 Task: Find connections with filter location Carshalton with filter topic #productmanagementwith filter profile language Spanish with filter current company Urban Ladder with filter school Punjab Technical University, Jalandhar with filter industry Think Tanks with filter service category Digital Marketing with filter keywords title School Bus Driver
Action: Mouse moved to (527, 68)
Screenshot: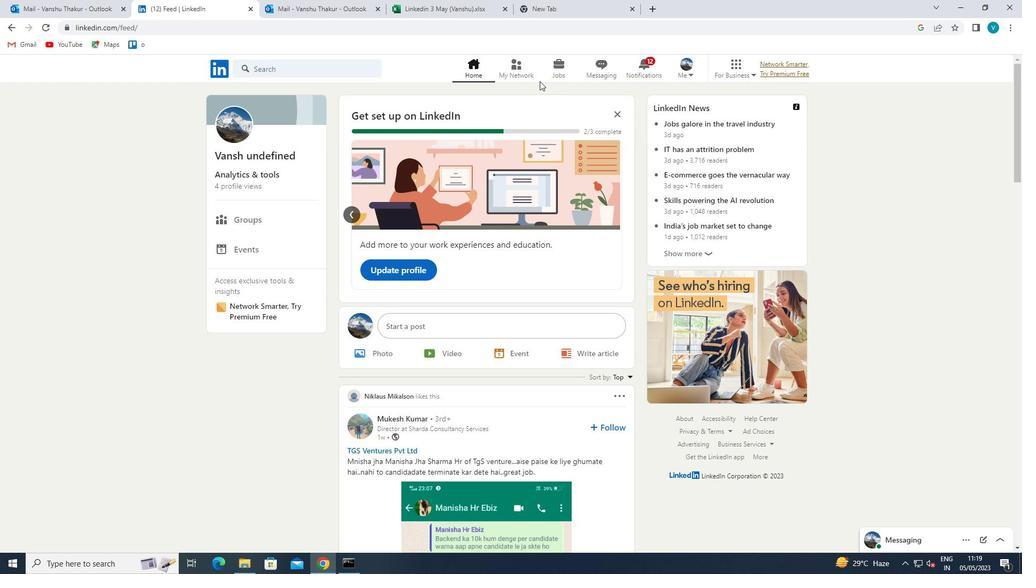 
Action: Mouse pressed left at (527, 68)
Screenshot: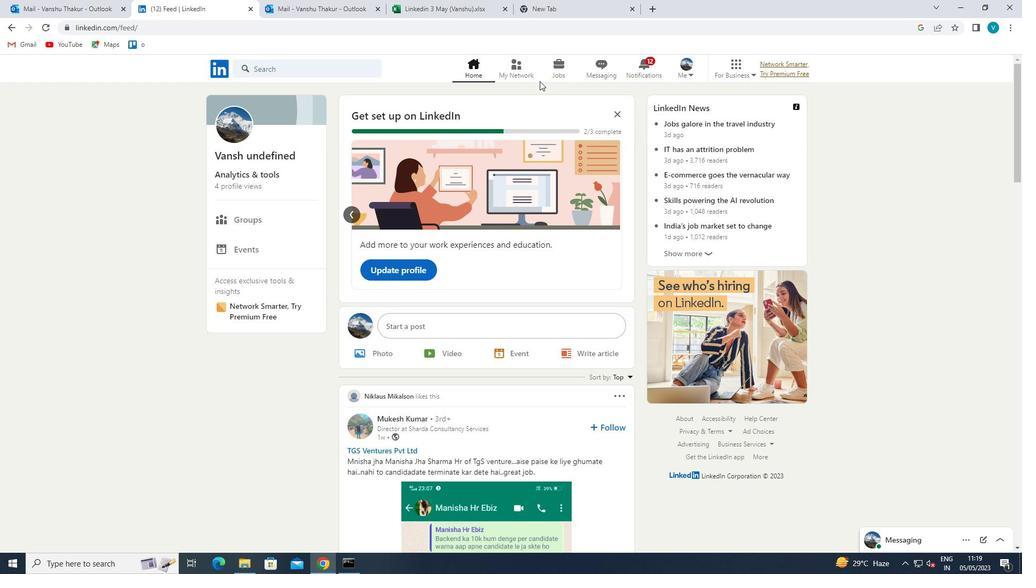 
Action: Mouse moved to (307, 128)
Screenshot: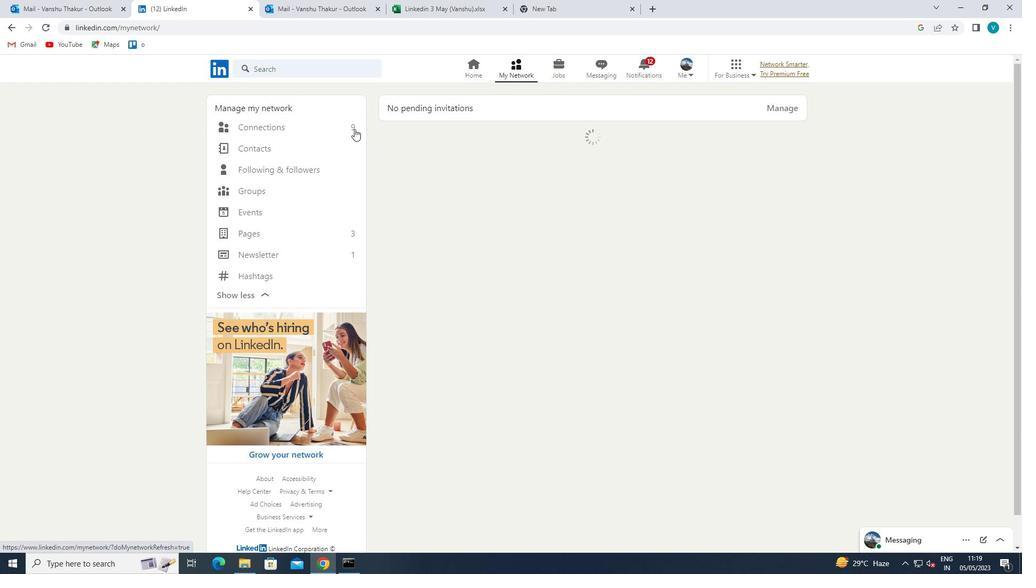 
Action: Mouse pressed left at (307, 128)
Screenshot: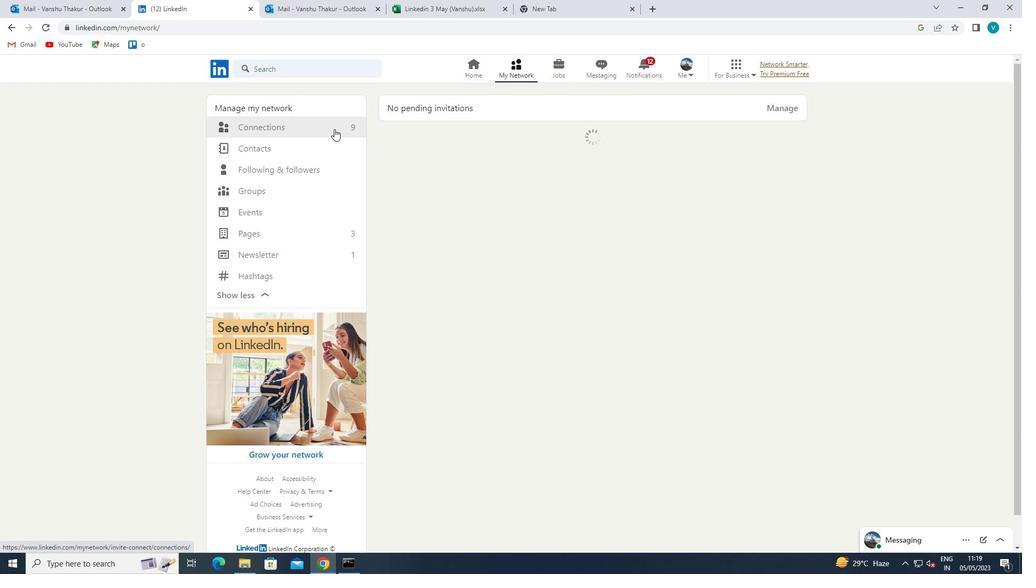 
Action: Mouse moved to (601, 125)
Screenshot: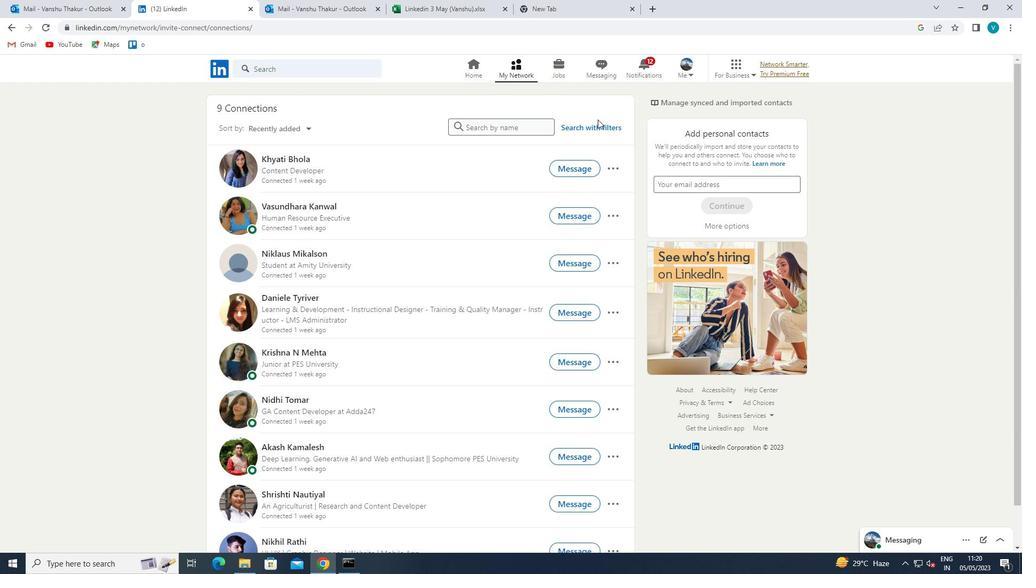 
Action: Mouse pressed left at (601, 125)
Screenshot: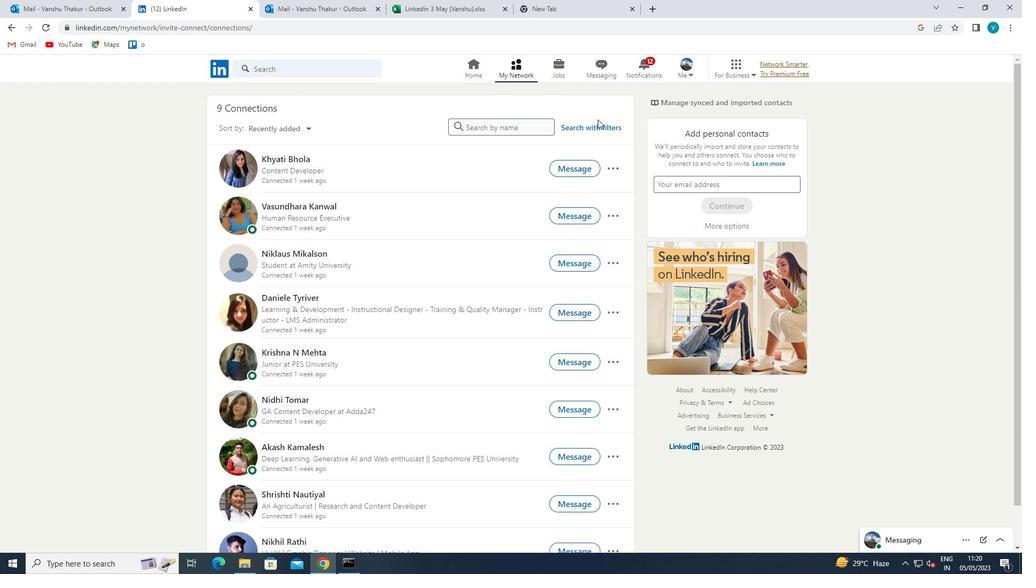 
Action: Mouse moved to (522, 101)
Screenshot: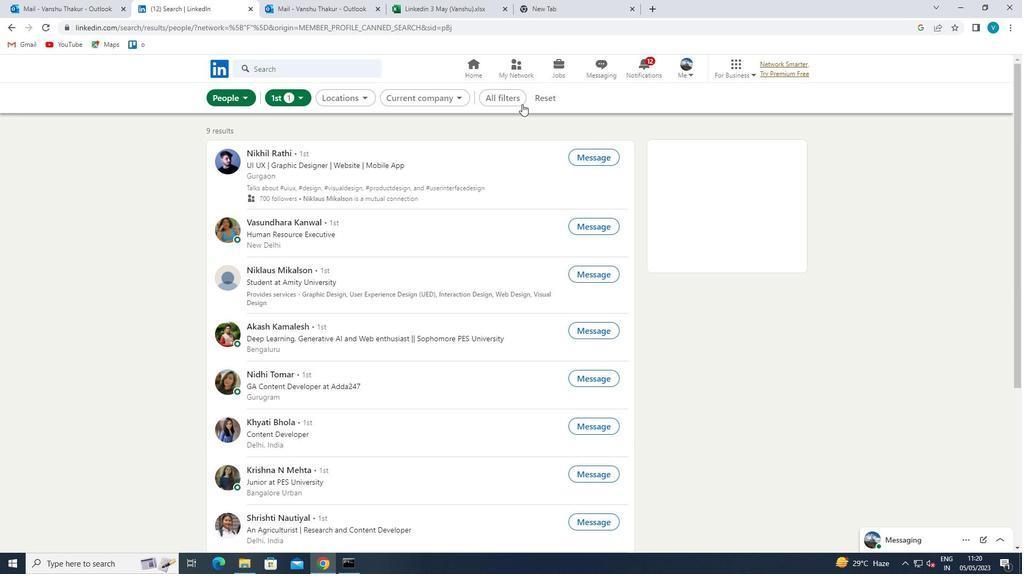 
Action: Mouse pressed left at (522, 101)
Screenshot: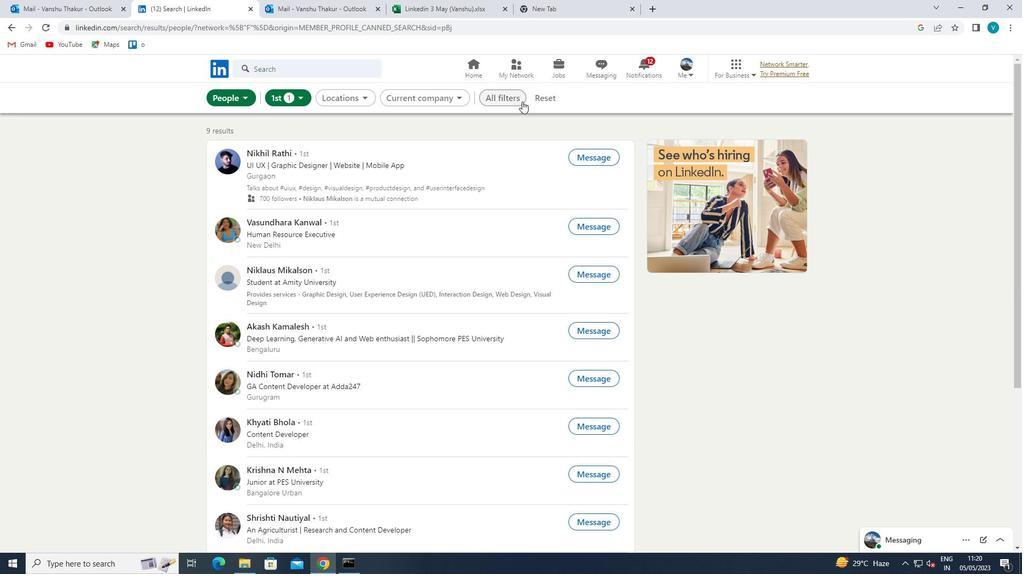 
Action: Mouse moved to (862, 220)
Screenshot: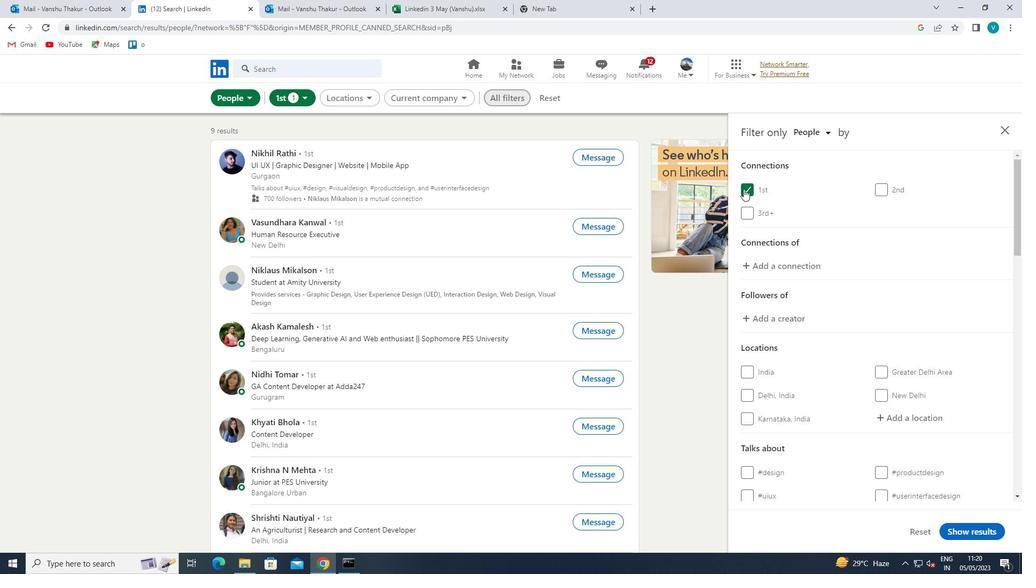 
Action: Mouse scrolled (862, 219) with delta (0, 0)
Screenshot: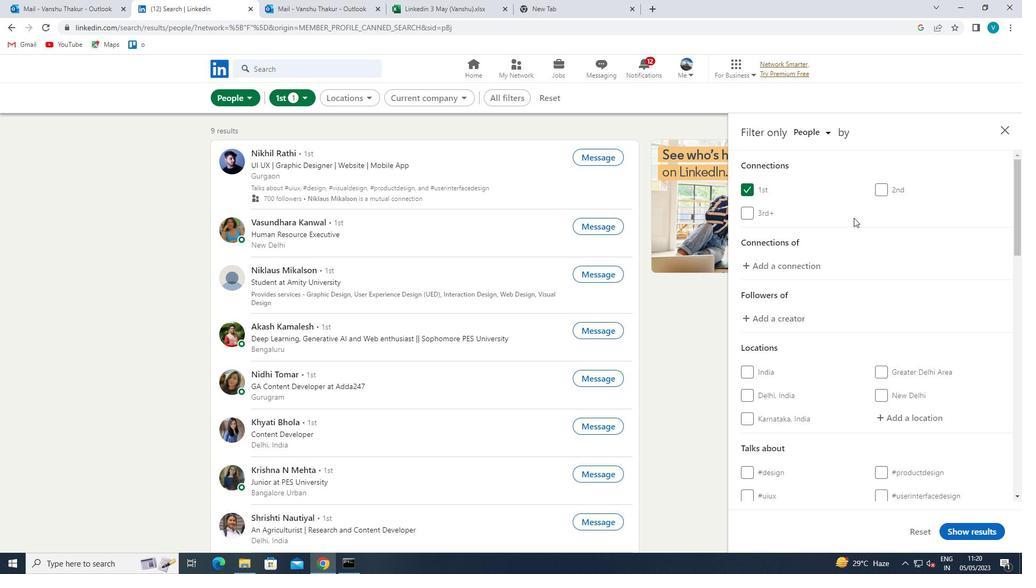 
Action: Mouse scrolled (862, 219) with delta (0, 0)
Screenshot: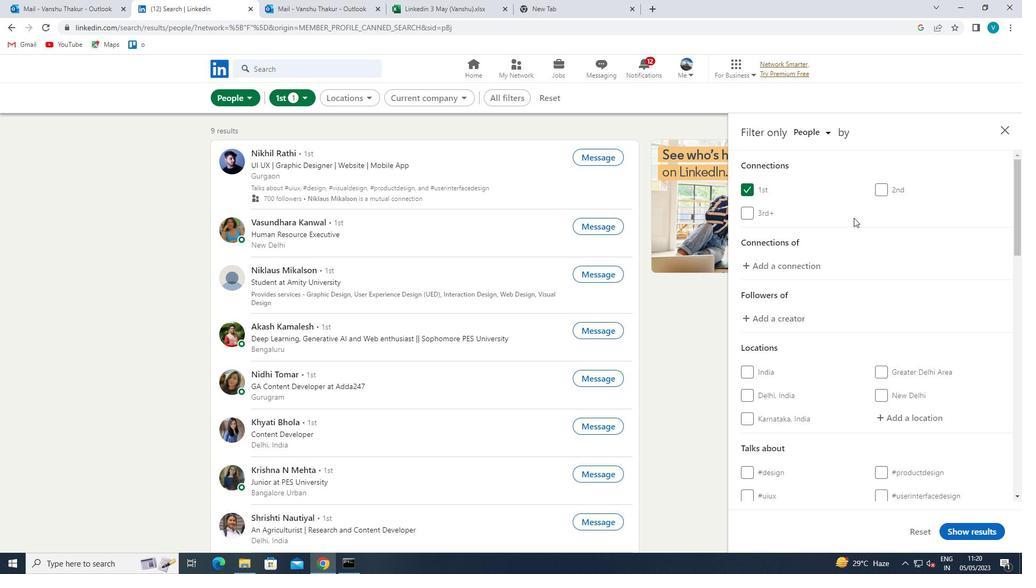 
Action: Mouse scrolled (862, 219) with delta (0, 0)
Screenshot: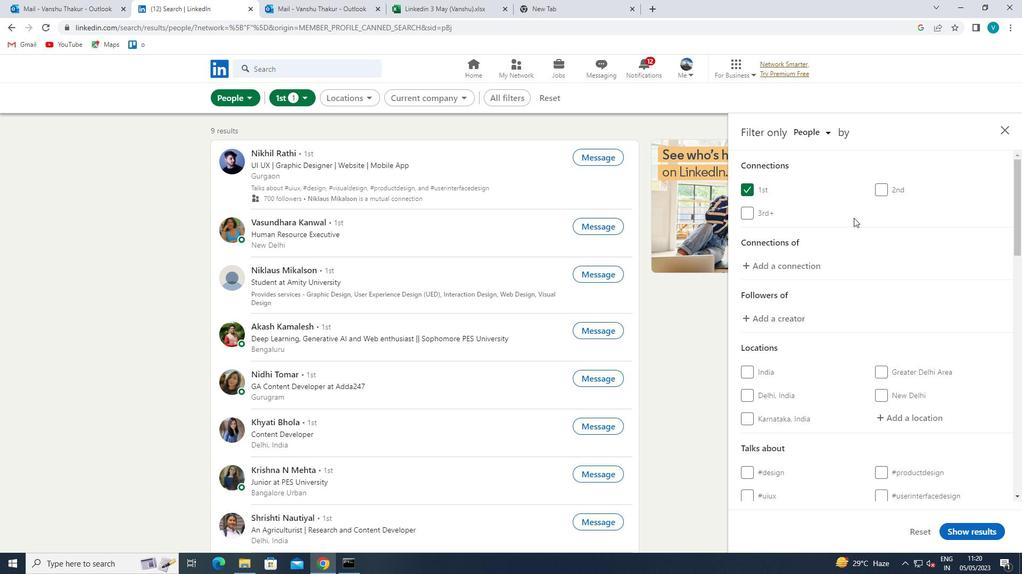 
Action: Mouse moved to (883, 258)
Screenshot: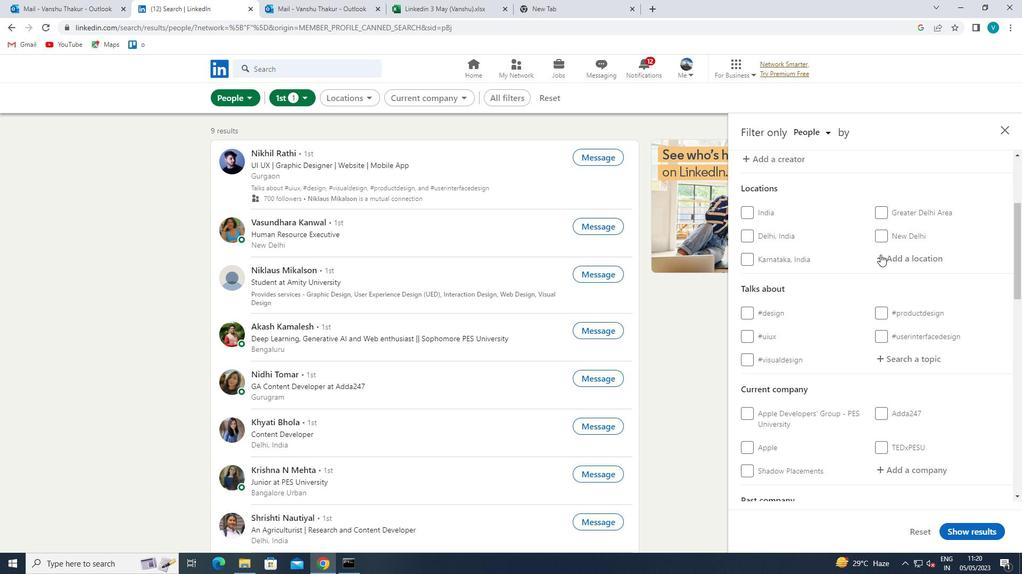 
Action: Mouse pressed left at (883, 258)
Screenshot: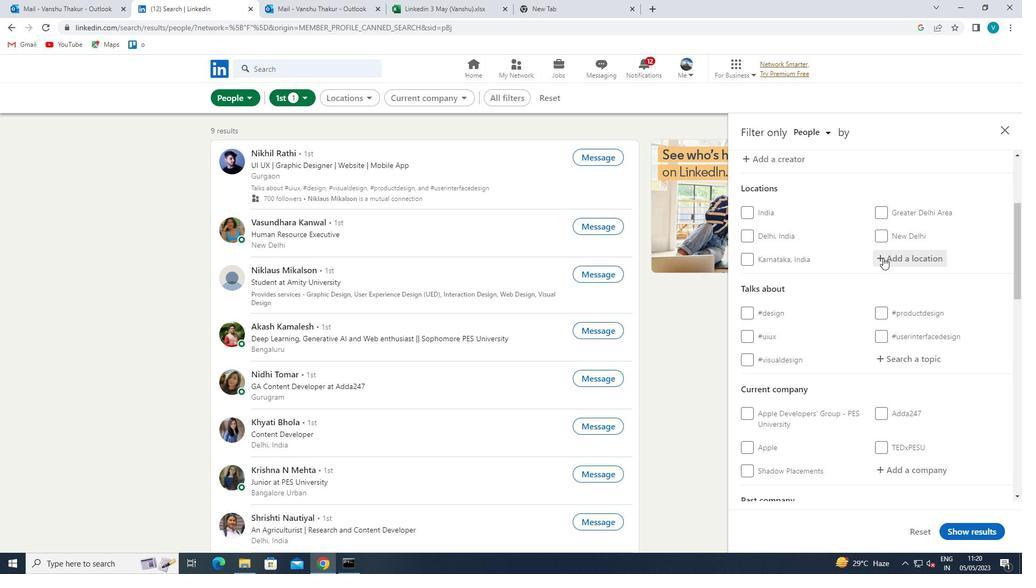 
Action: Key pressed <Key.shift>CARSHALTON
Screenshot: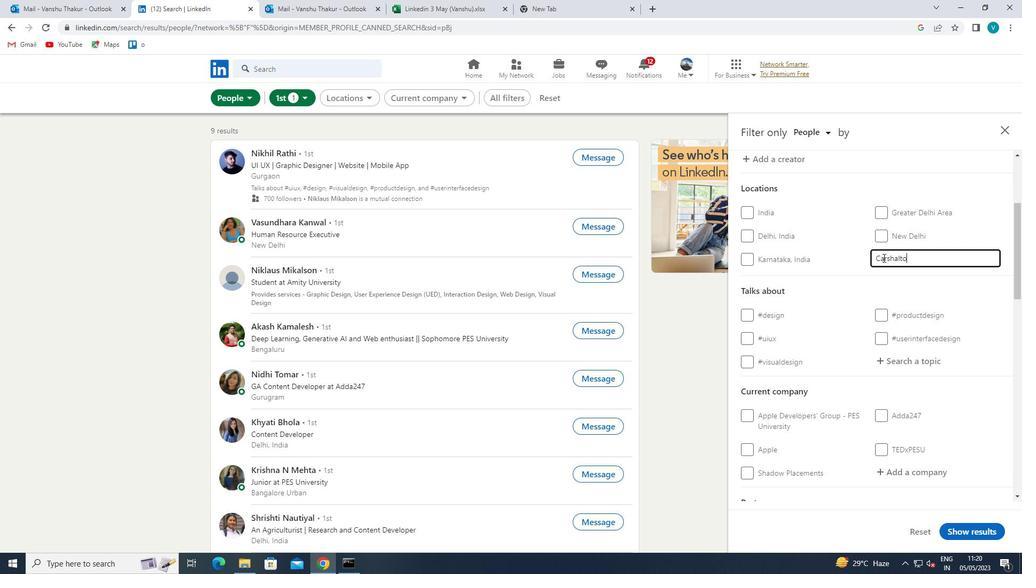 
Action: Mouse moved to (860, 272)
Screenshot: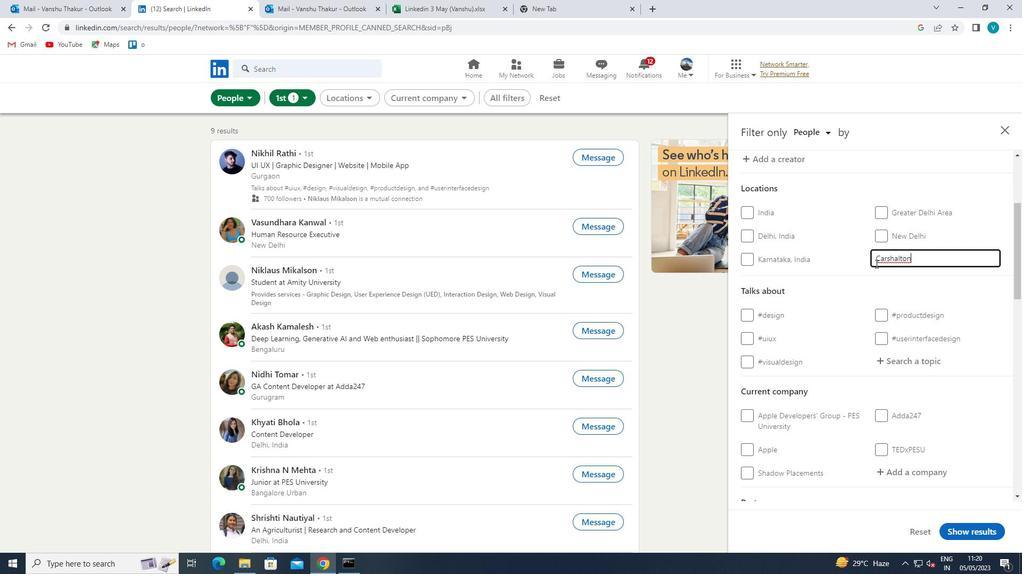 
Action: Mouse pressed left at (860, 272)
Screenshot: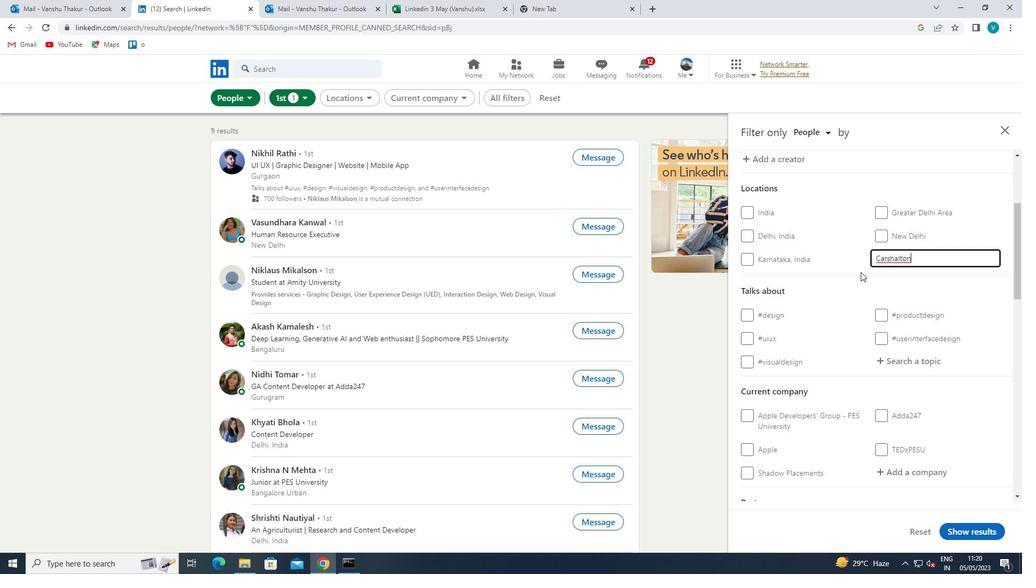 
Action: Mouse scrolled (860, 272) with delta (0, 0)
Screenshot: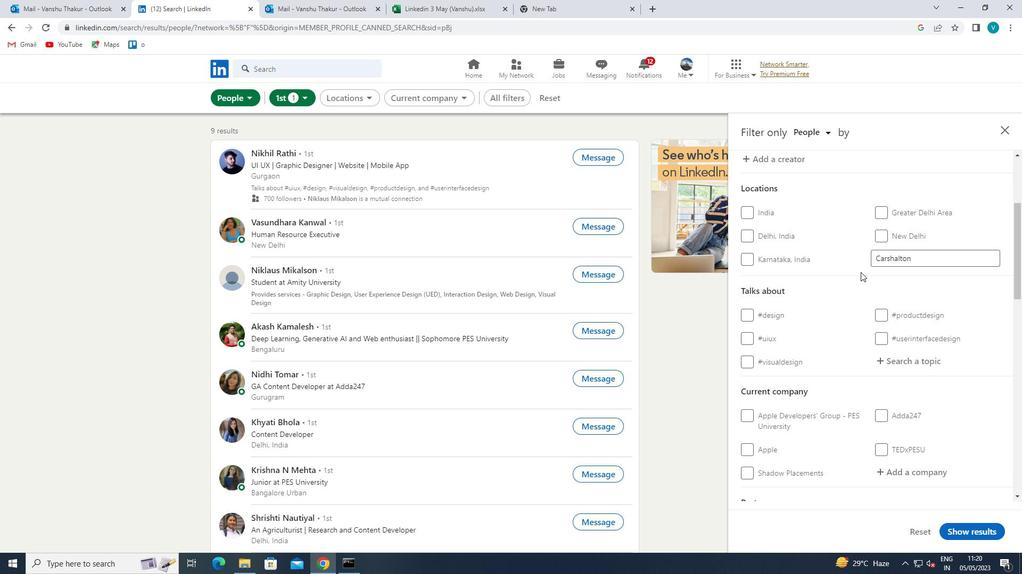 
Action: Mouse scrolled (860, 272) with delta (0, 0)
Screenshot: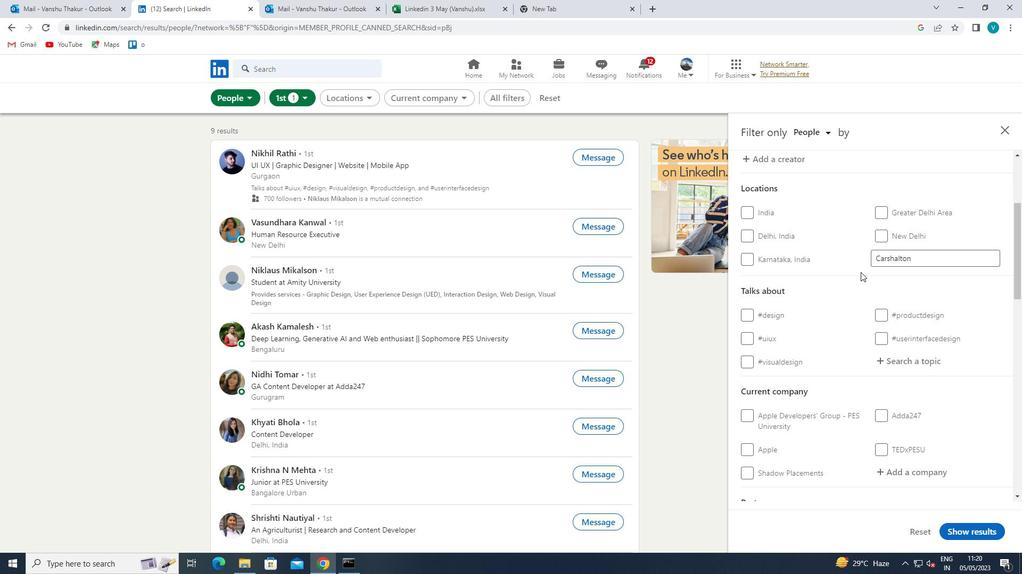 
Action: Mouse moved to (908, 249)
Screenshot: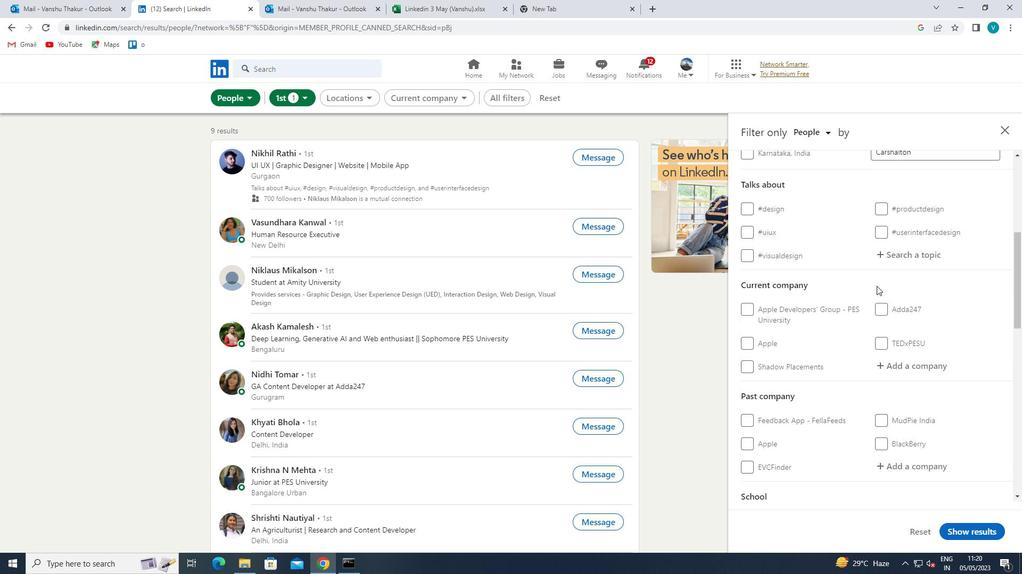 
Action: Mouse pressed left at (908, 249)
Screenshot: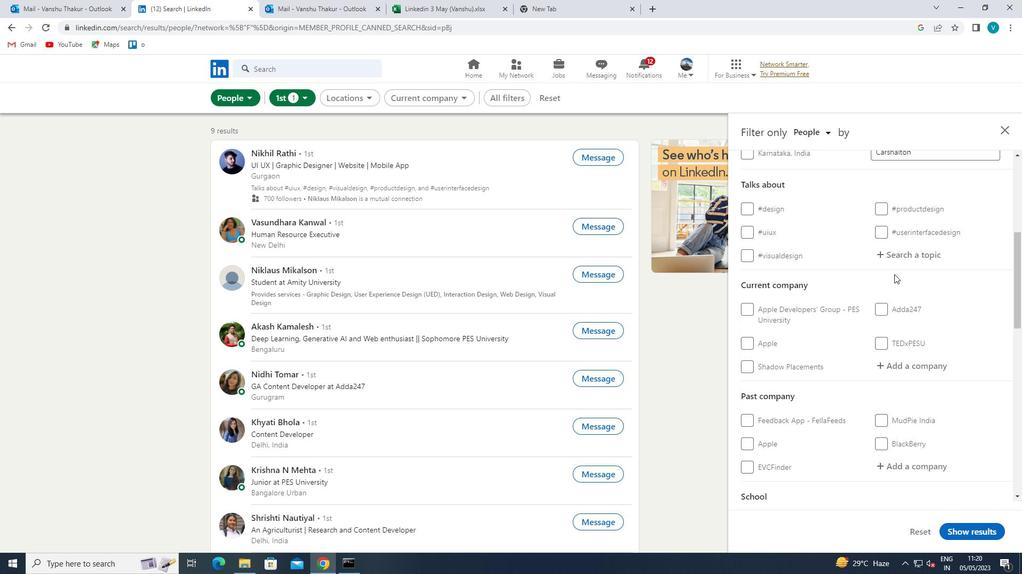 
Action: Mouse moved to (908, 249)
Screenshot: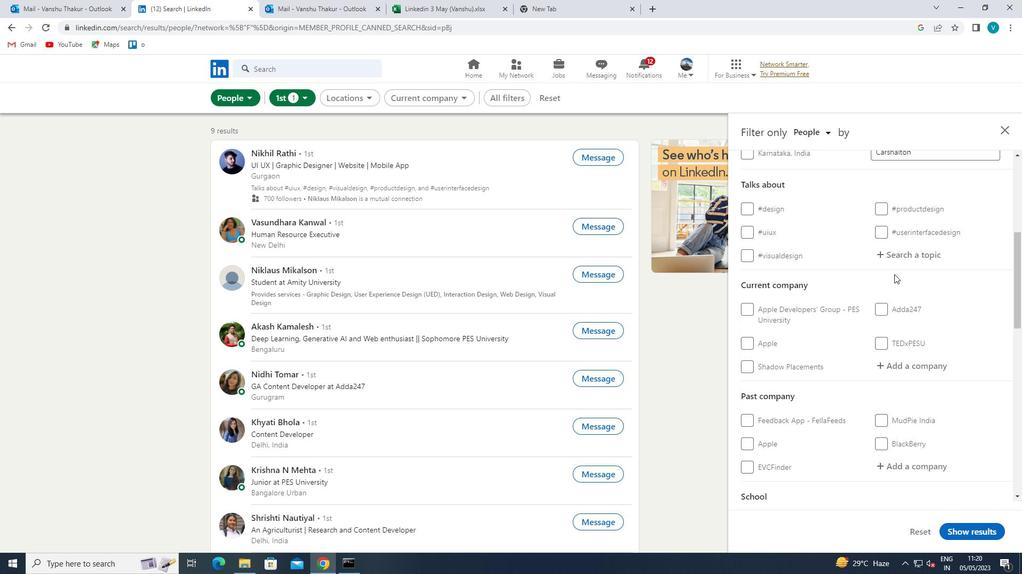 
Action: Key pressed PRODUCTMAMN<Key.backspace><Key.backspace>NAGEMENT
Screenshot: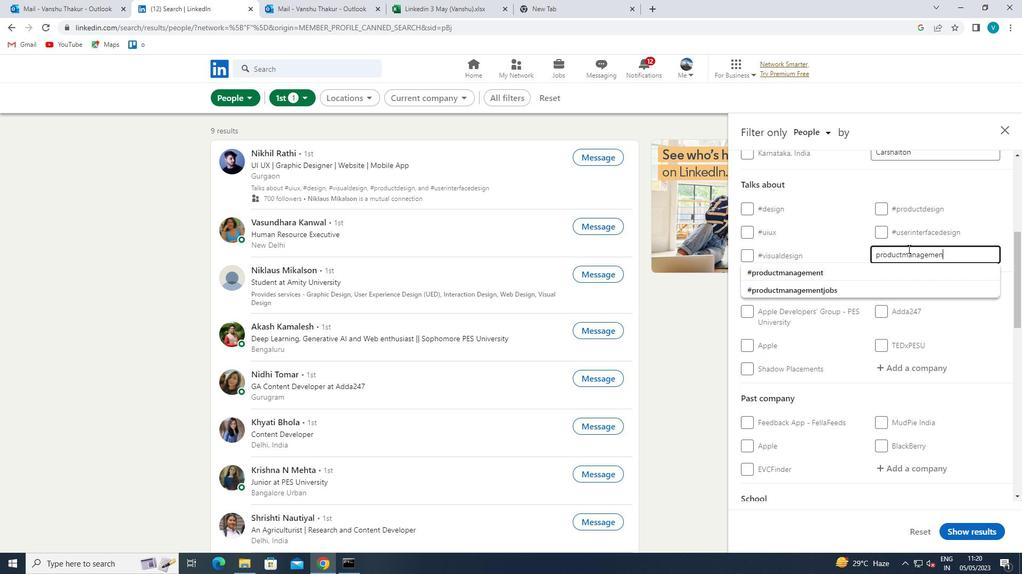 
Action: Mouse moved to (875, 267)
Screenshot: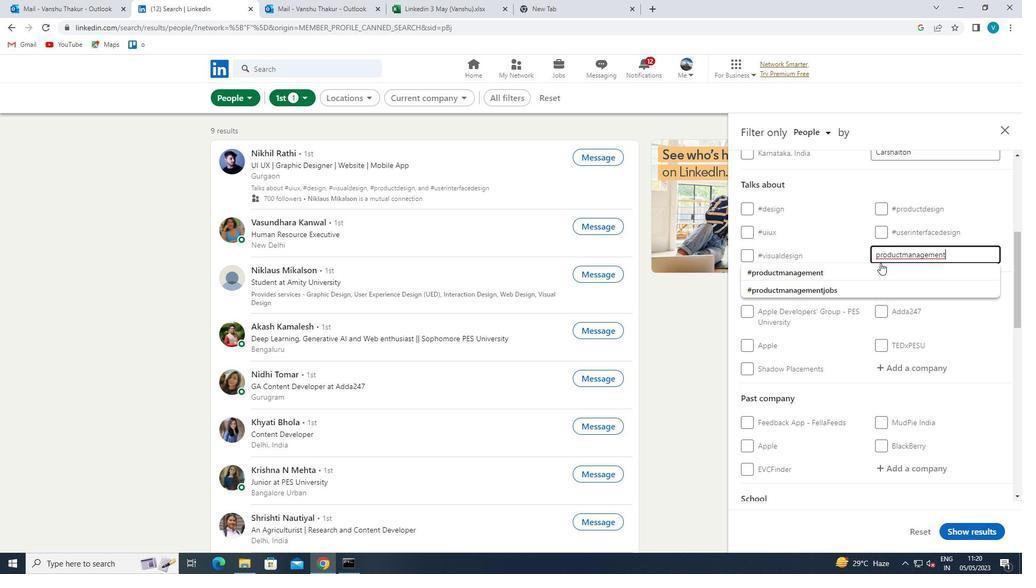 
Action: Mouse pressed left at (875, 267)
Screenshot: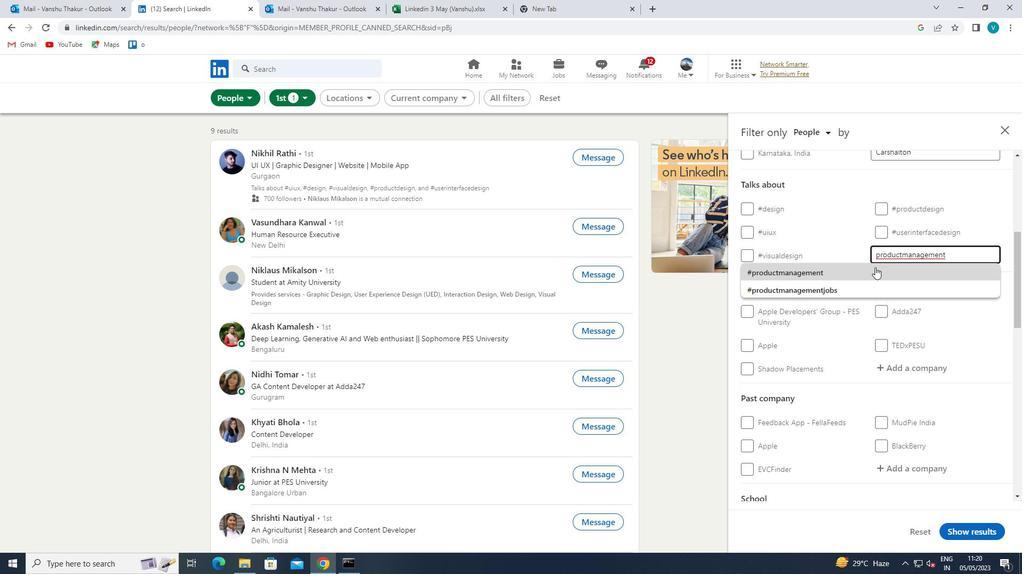 
Action: Mouse scrolled (875, 267) with delta (0, 0)
Screenshot: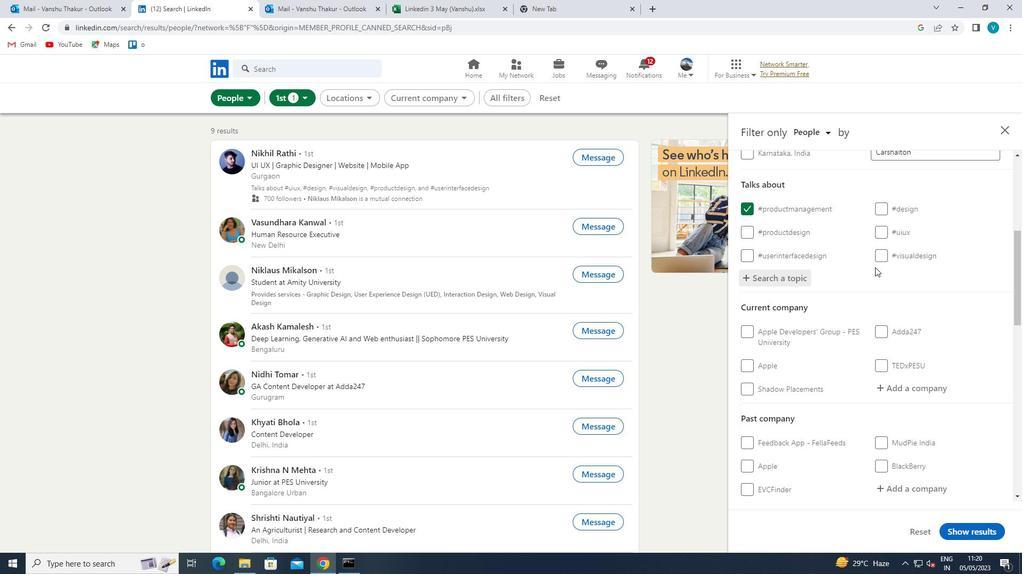 
Action: Mouse scrolled (875, 267) with delta (0, 0)
Screenshot: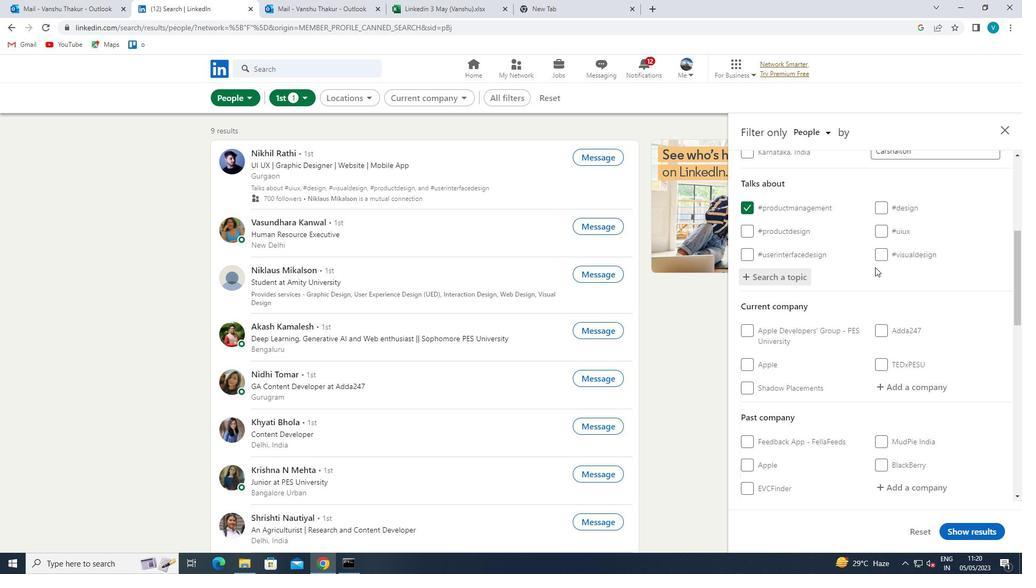 
Action: Mouse moved to (909, 286)
Screenshot: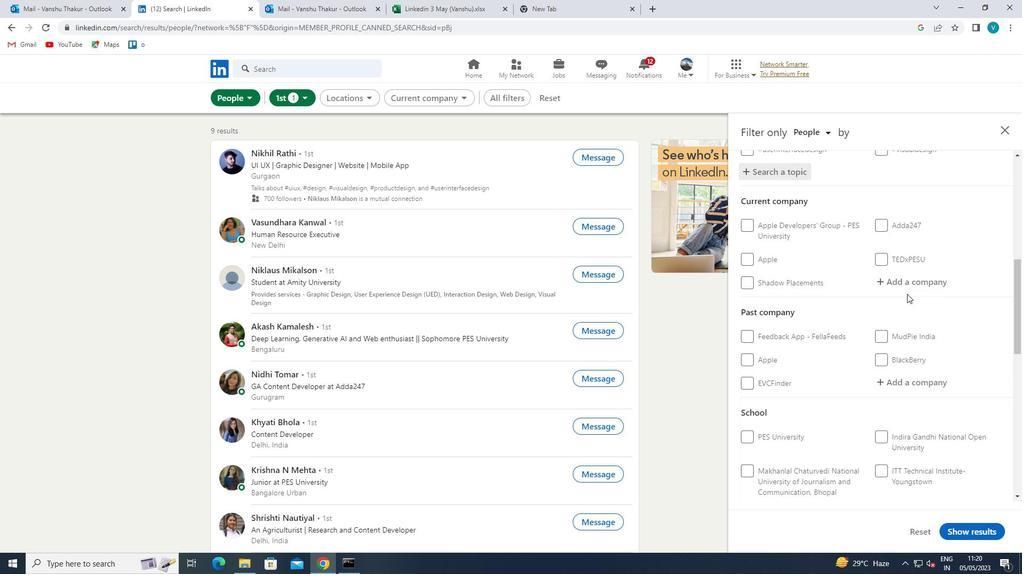 
Action: Mouse pressed left at (909, 286)
Screenshot: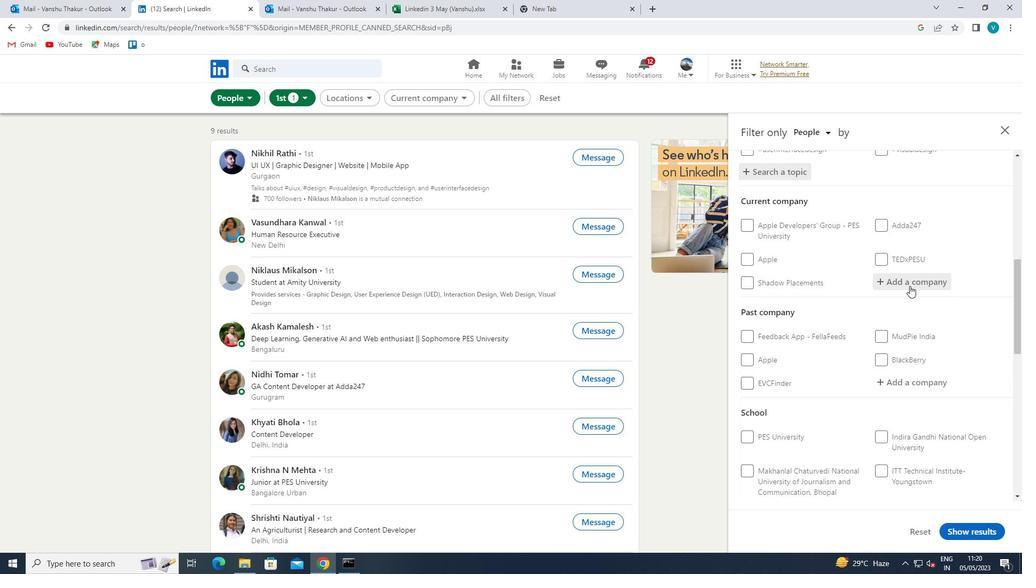 
Action: Key pressed <Key.shift>URBAN<Key.space>
Screenshot: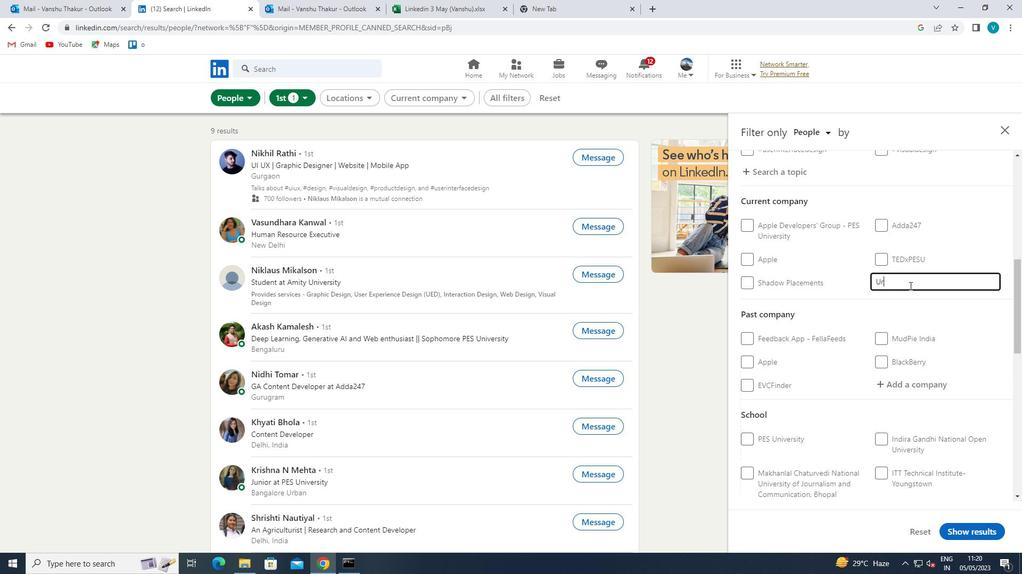 
Action: Mouse moved to (866, 357)
Screenshot: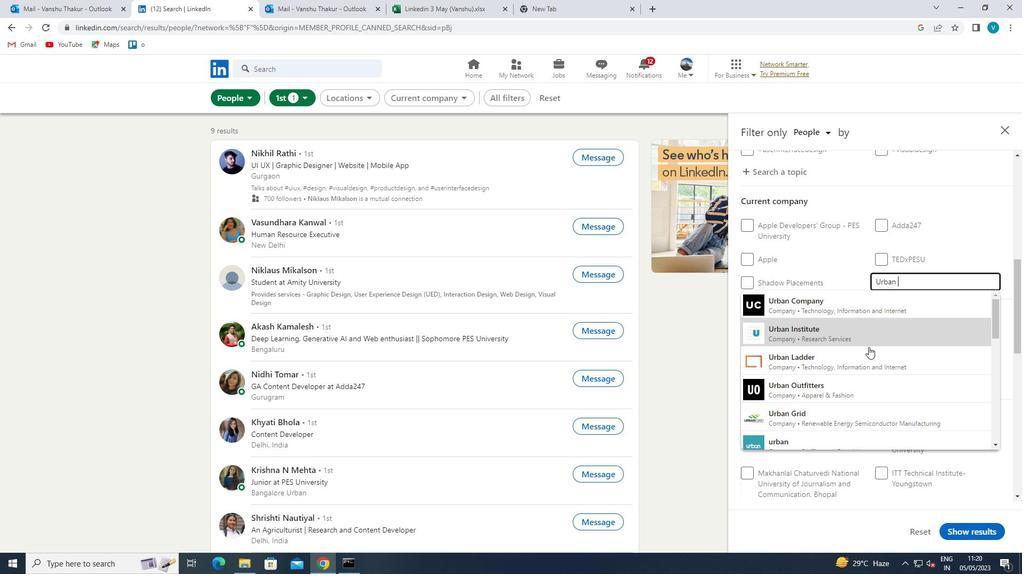 
Action: Mouse pressed left at (866, 357)
Screenshot: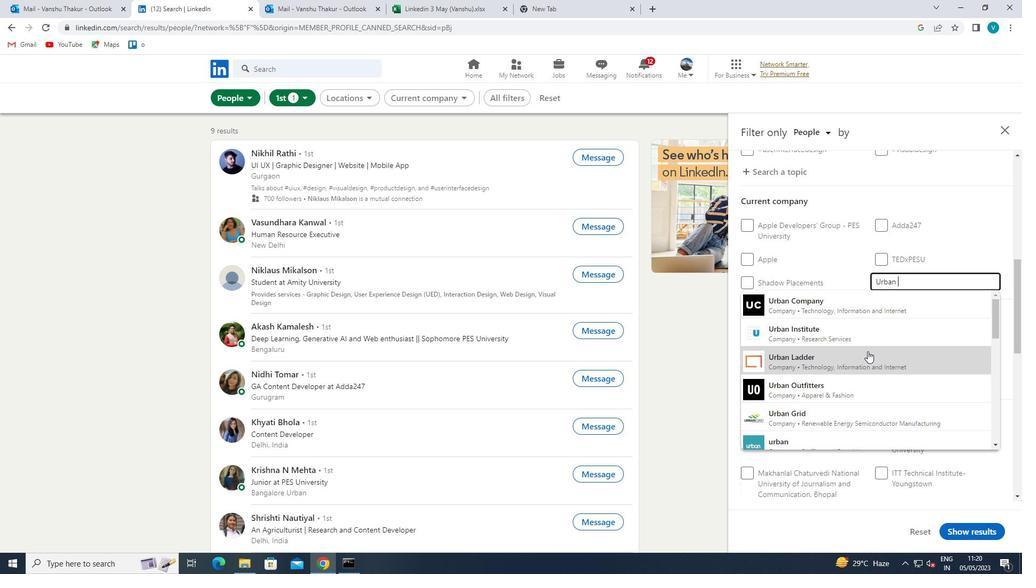 
Action: Mouse scrolled (866, 357) with delta (0, 0)
Screenshot: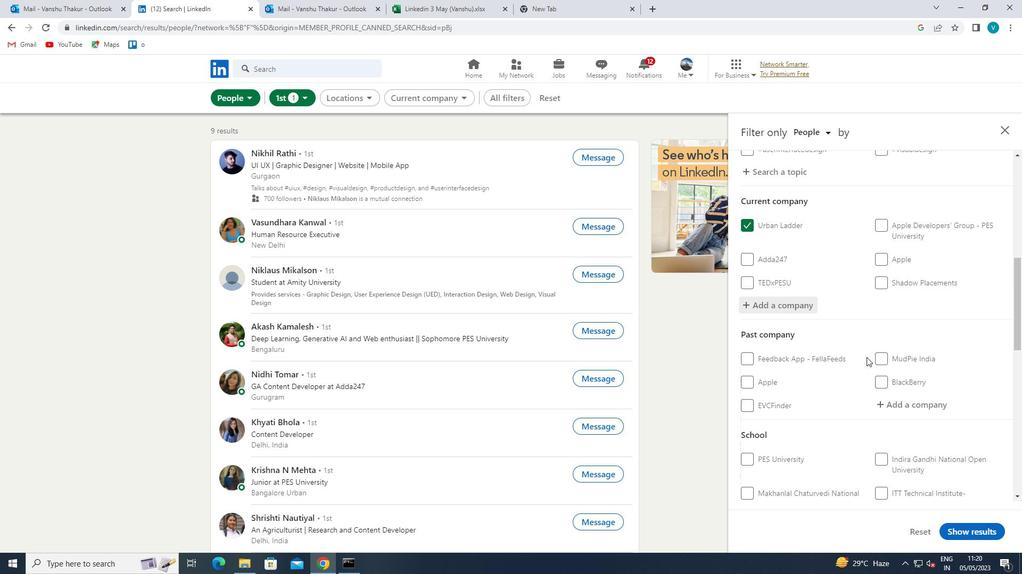 
Action: Mouse scrolled (866, 357) with delta (0, 0)
Screenshot: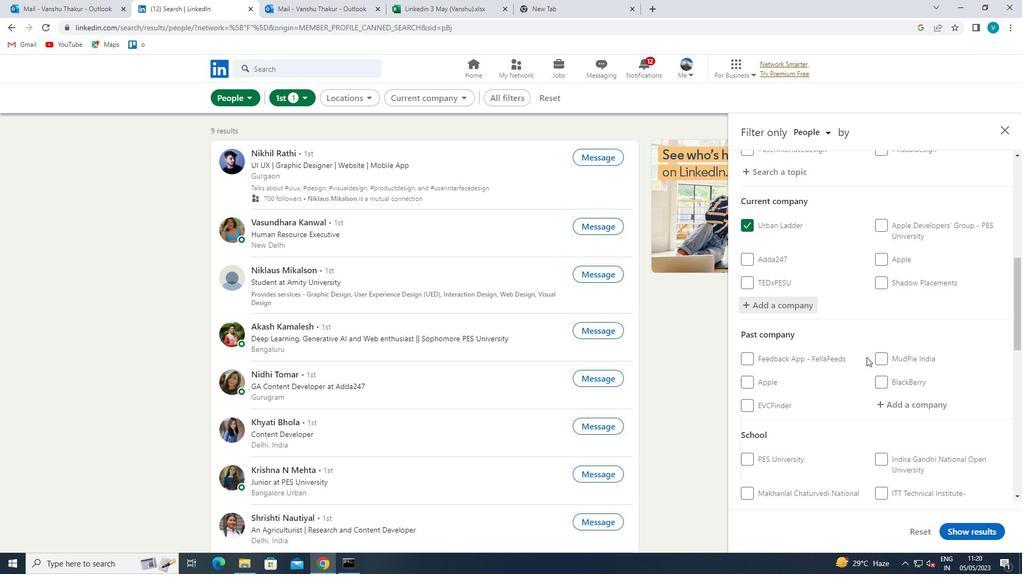 
Action: Mouse scrolled (866, 357) with delta (0, 0)
Screenshot: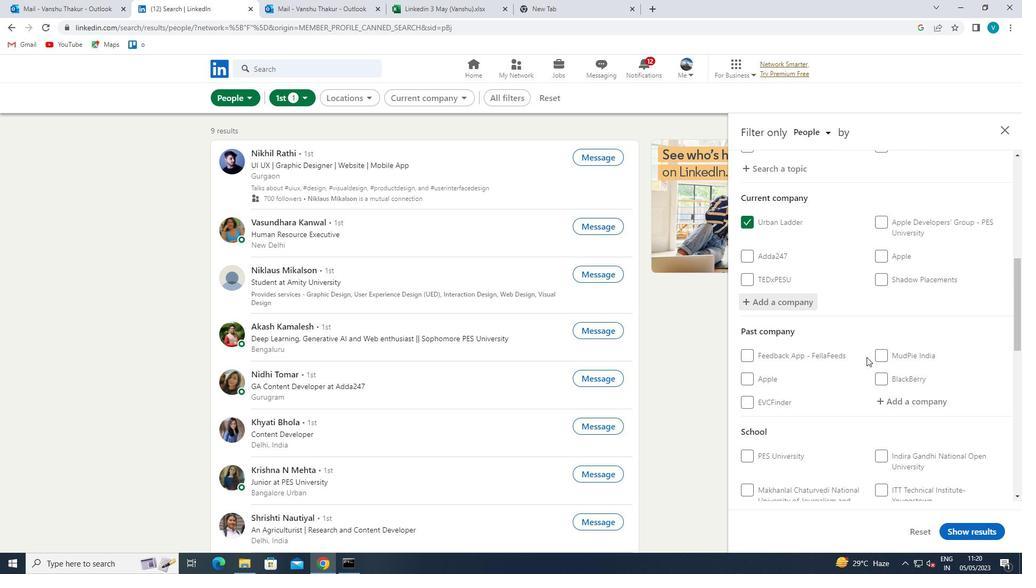 
Action: Mouse scrolled (866, 357) with delta (0, 0)
Screenshot: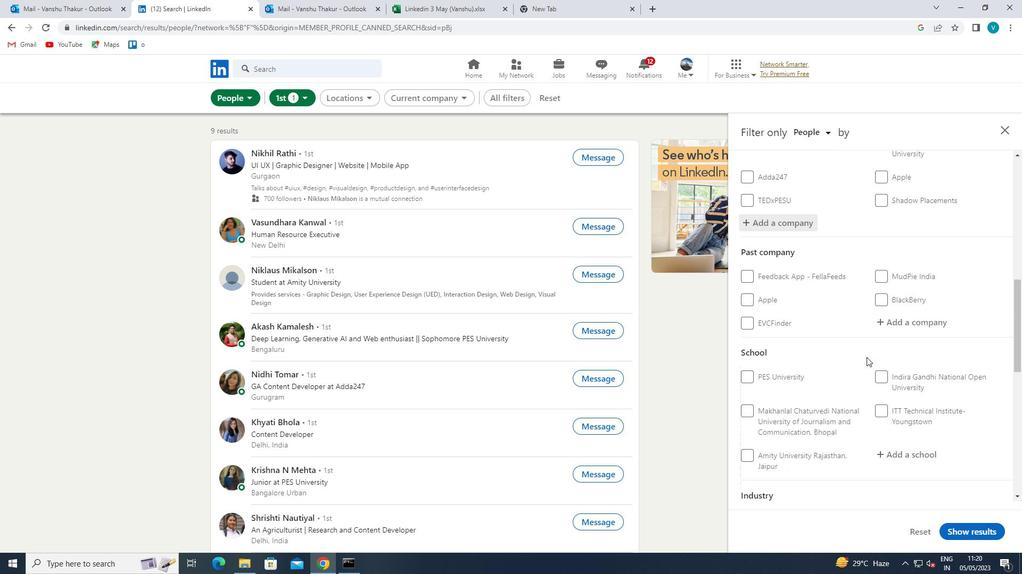 
Action: Mouse moved to (910, 323)
Screenshot: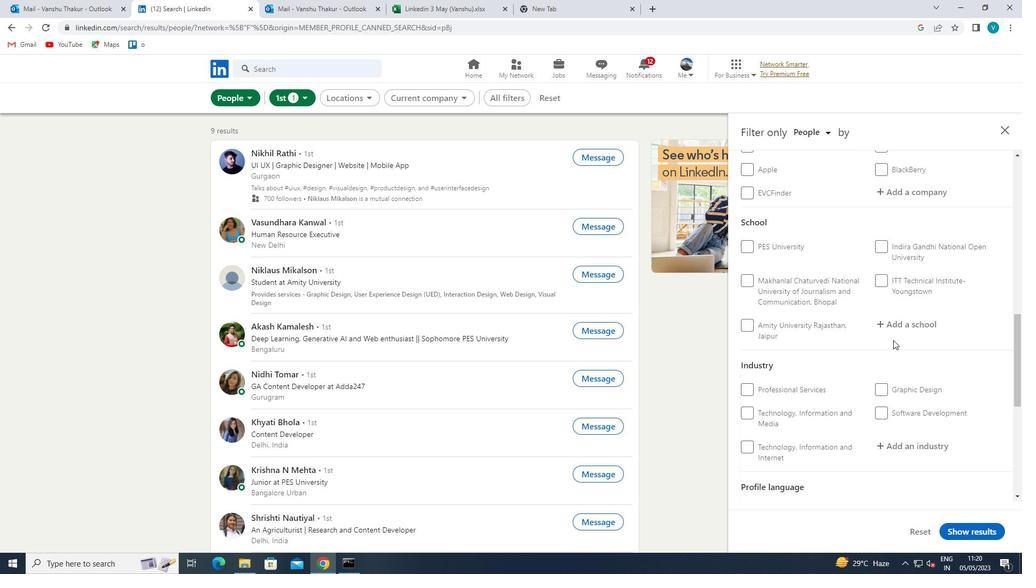 
Action: Mouse pressed left at (910, 323)
Screenshot: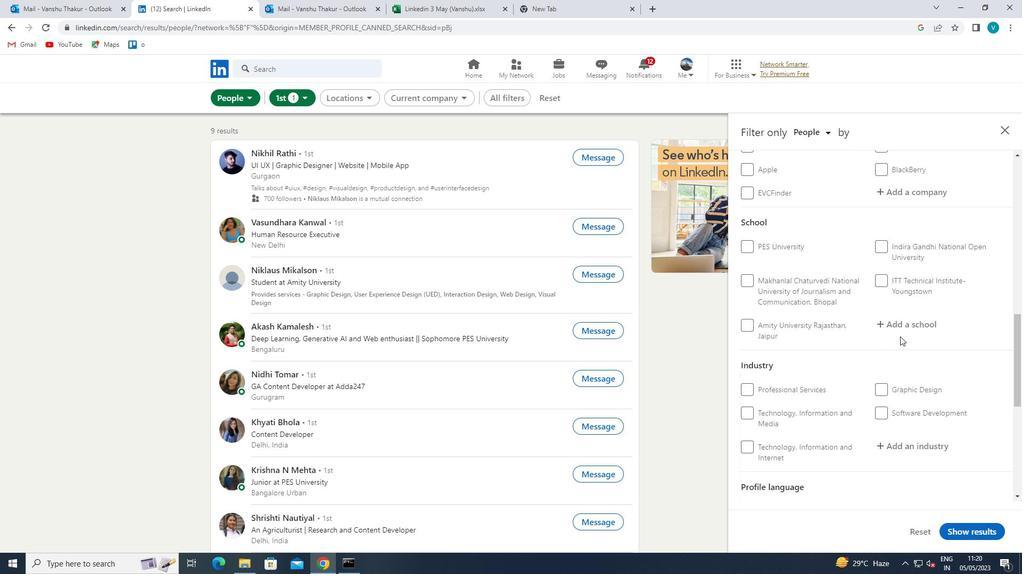 
Action: Key pressed <Key.shift>PUNJAB<Key.space><Key.shift>TECHNICAL<Key.space>
Screenshot: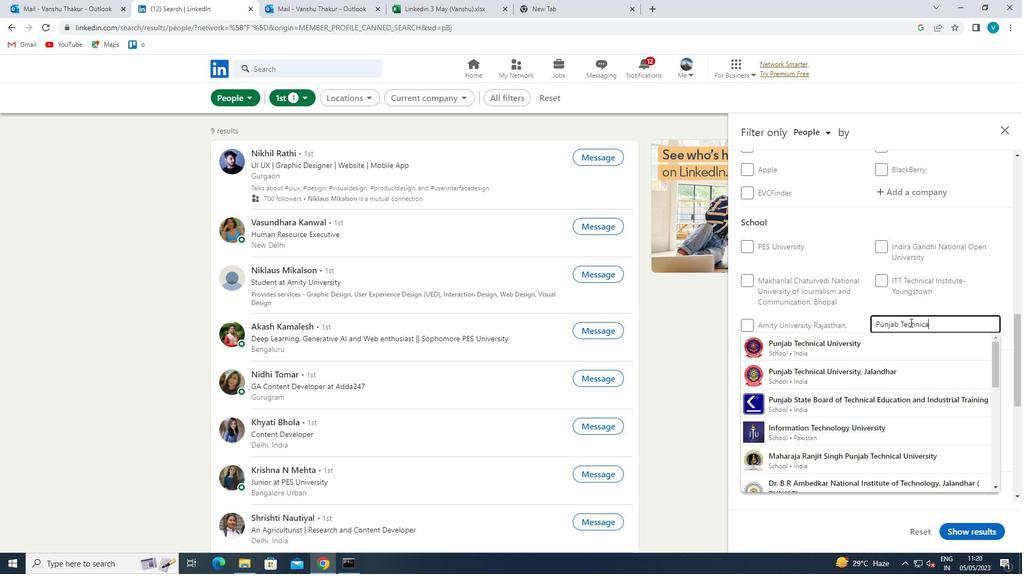 
Action: Mouse moved to (906, 374)
Screenshot: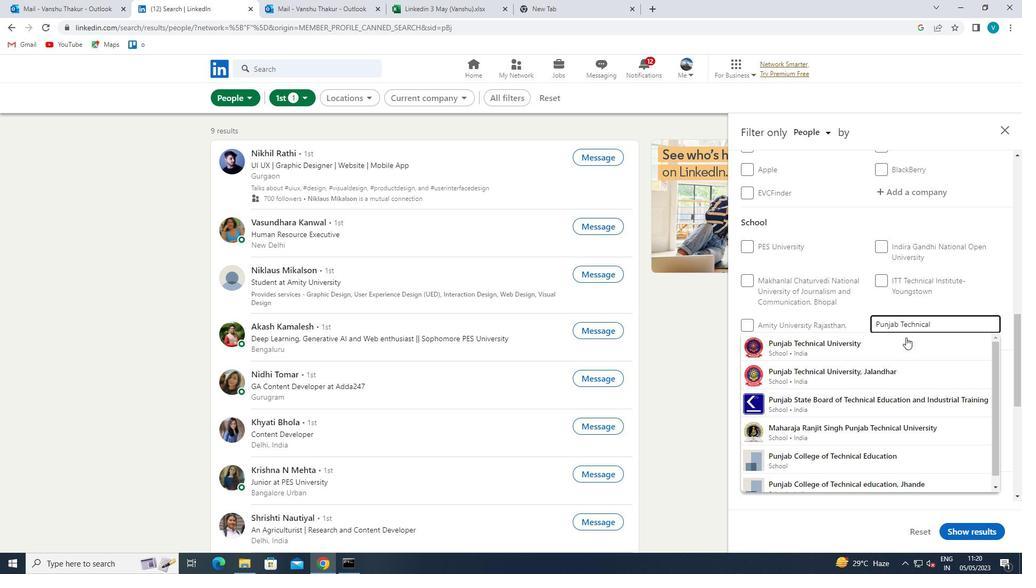 
Action: Mouse pressed left at (906, 374)
Screenshot: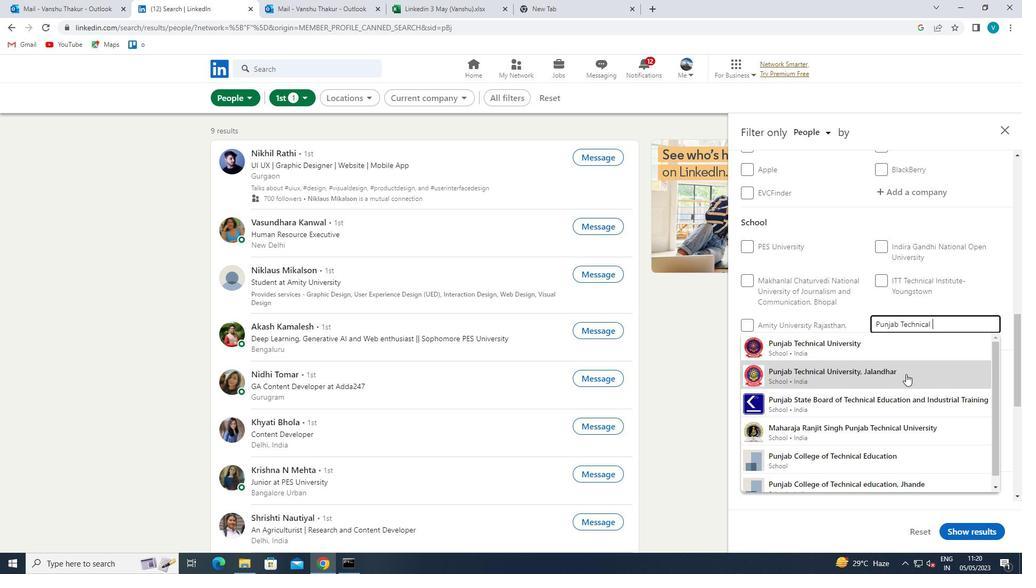 
Action: Mouse moved to (906, 375)
Screenshot: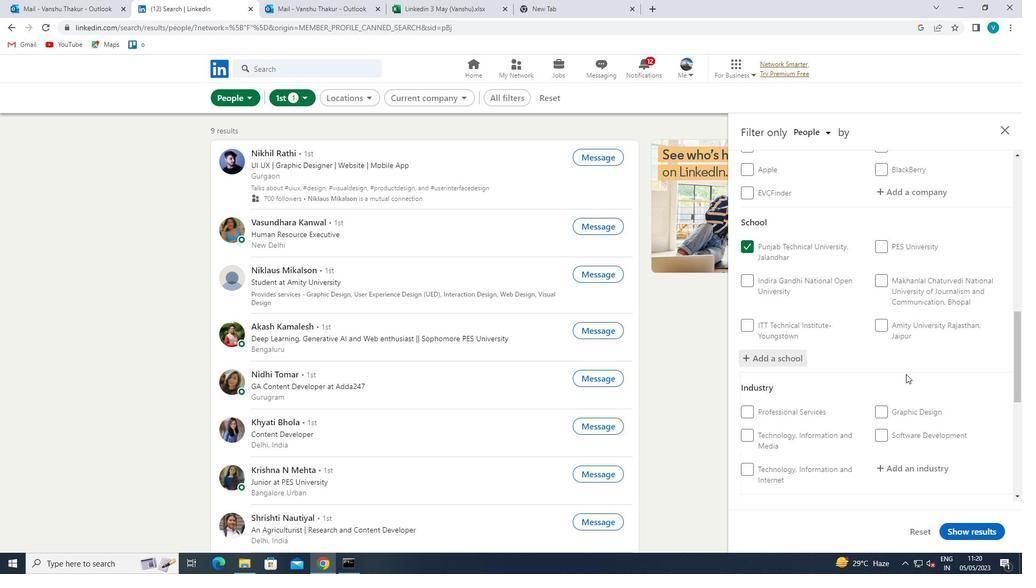 
Action: Mouse scrolled (906, 374) with delta (0, 0)
Screenshot: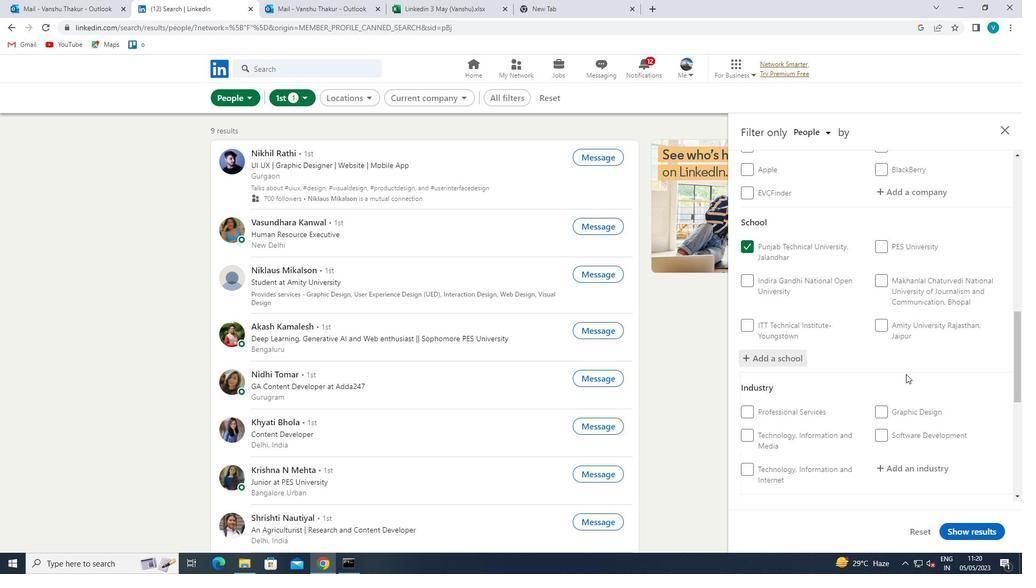 
Action: Mouse moved to (906, 373)
Screenshot: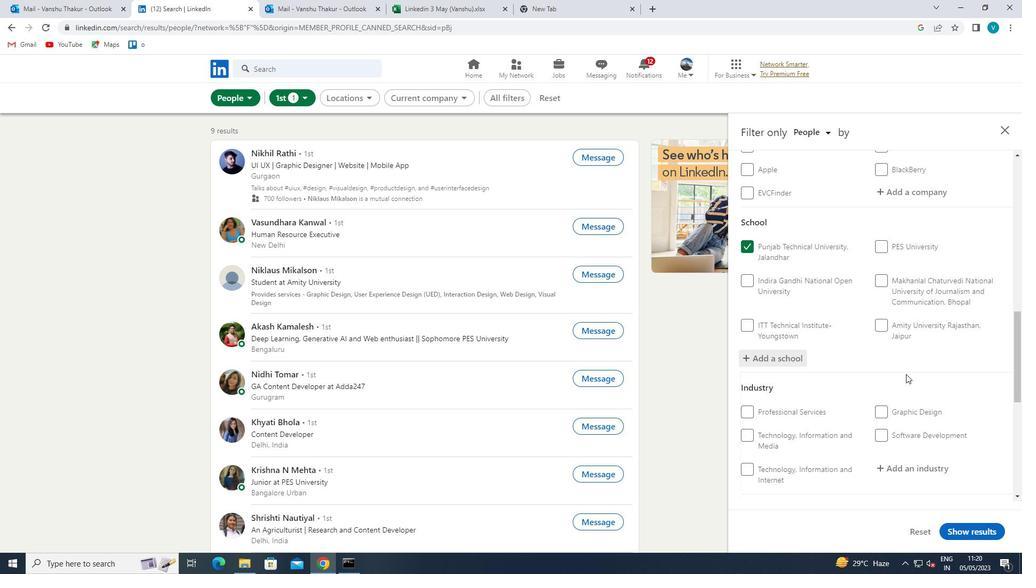 
Action: Mouse scrolled (906, 372) with delta (0, 0)
Screenshot: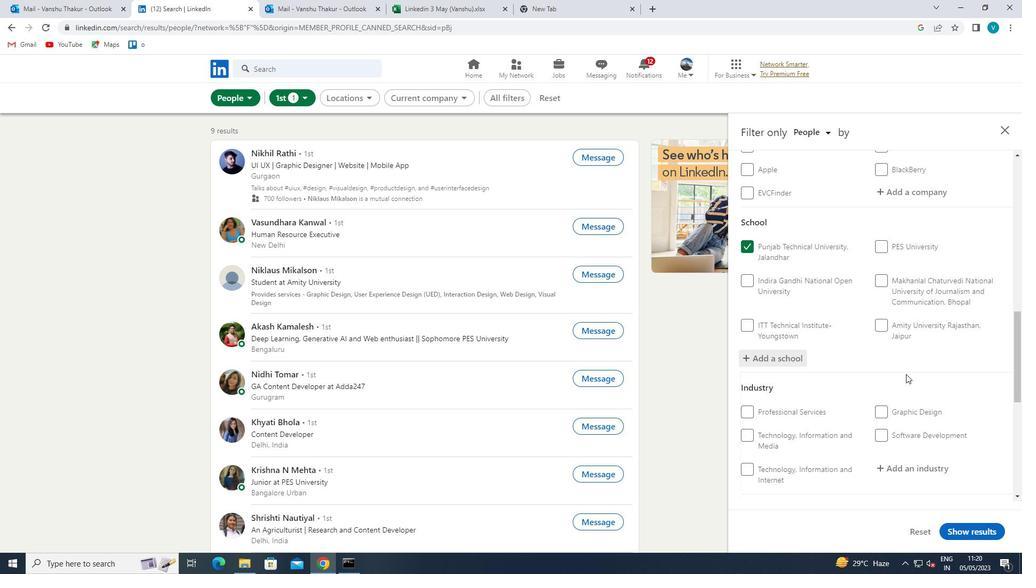 
Action: Mouse moved to (905, 372)
Screenshot: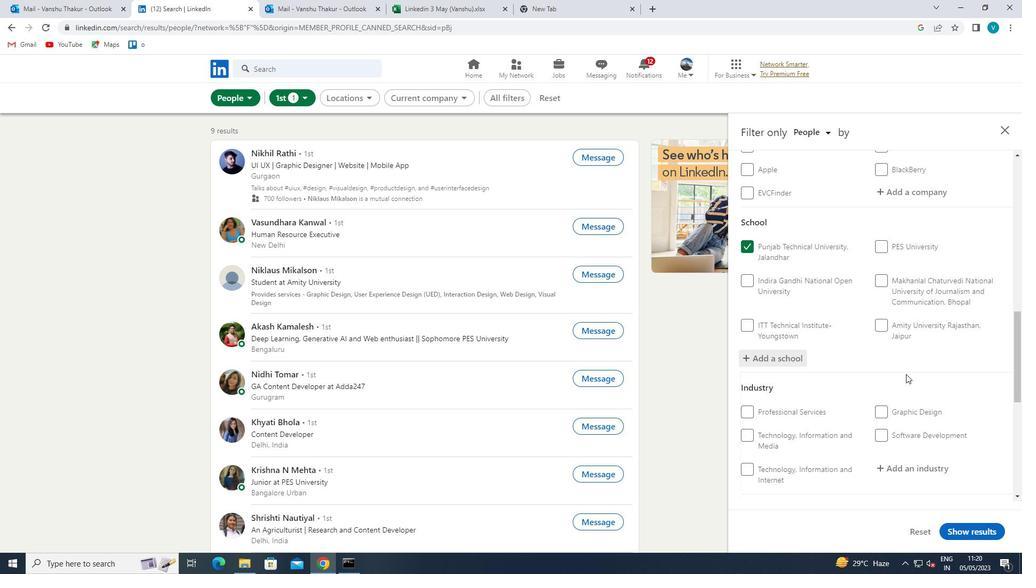 
Action: Mouse scrolled (905, 371) with delta (0, 0)
Screenshot: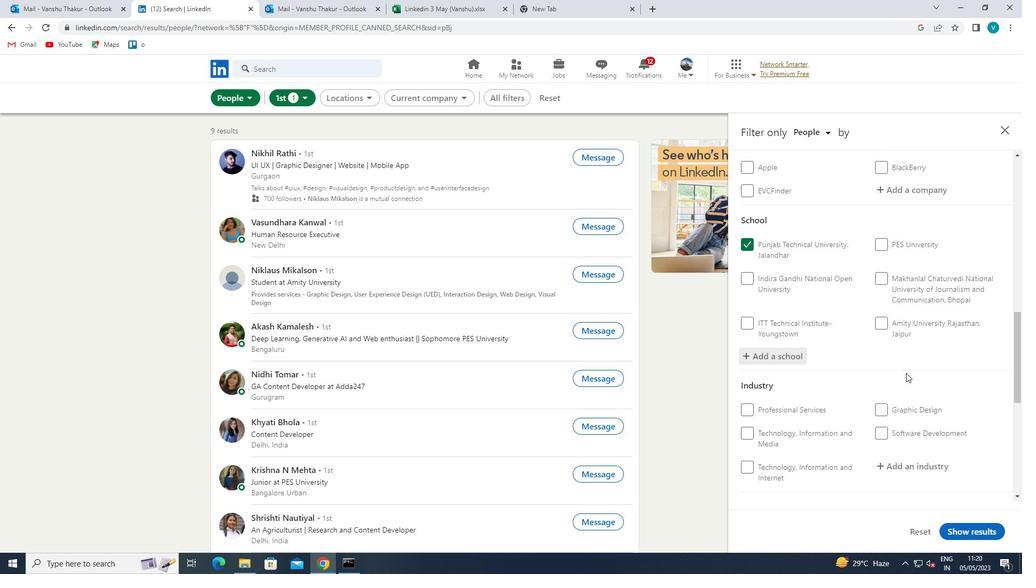 
Action: Mouse moved to (918, 306)
Screenshot: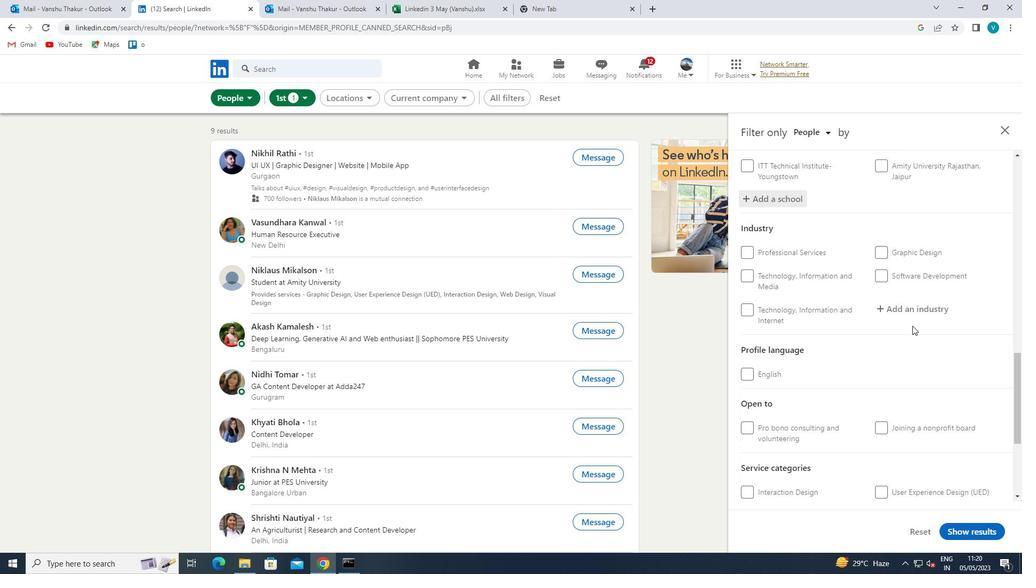 
Action: Mouse pressed left at (918, 306)
Screenshot: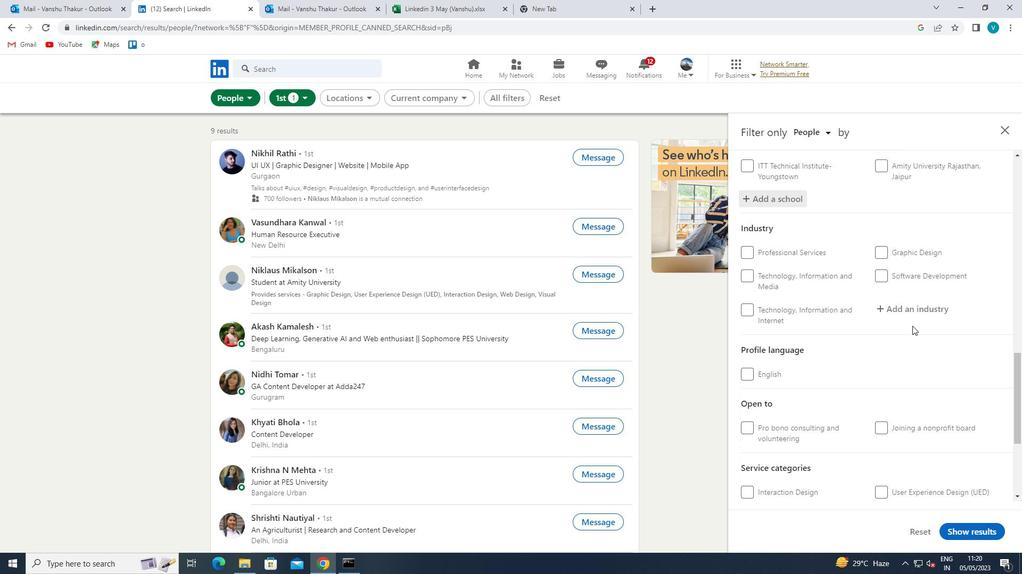 
Action: Key pressed <Key.shift>THINK<Key.space>
Screenshot: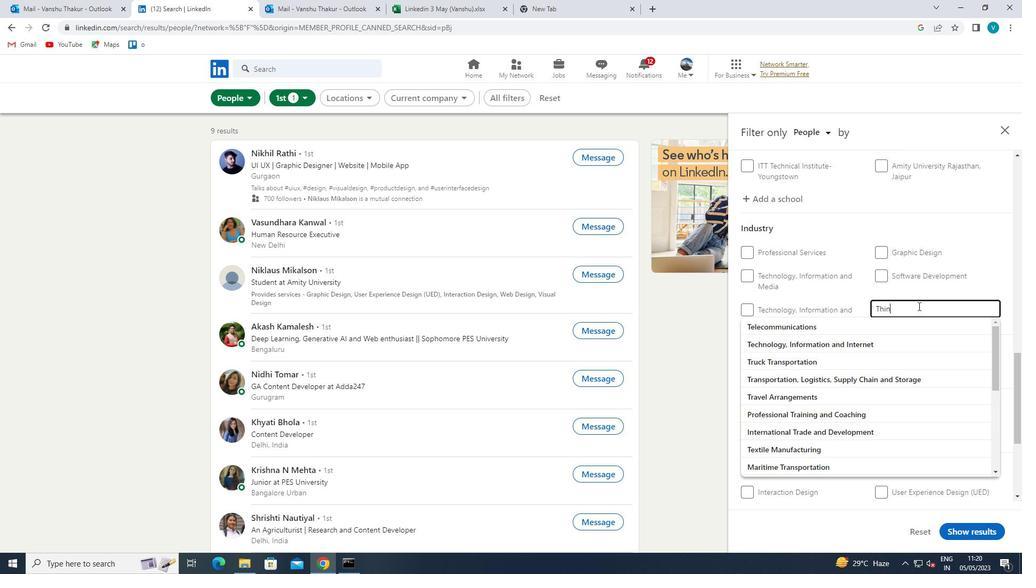 
Action: Mouse moved to (870, 326)
Screenshot: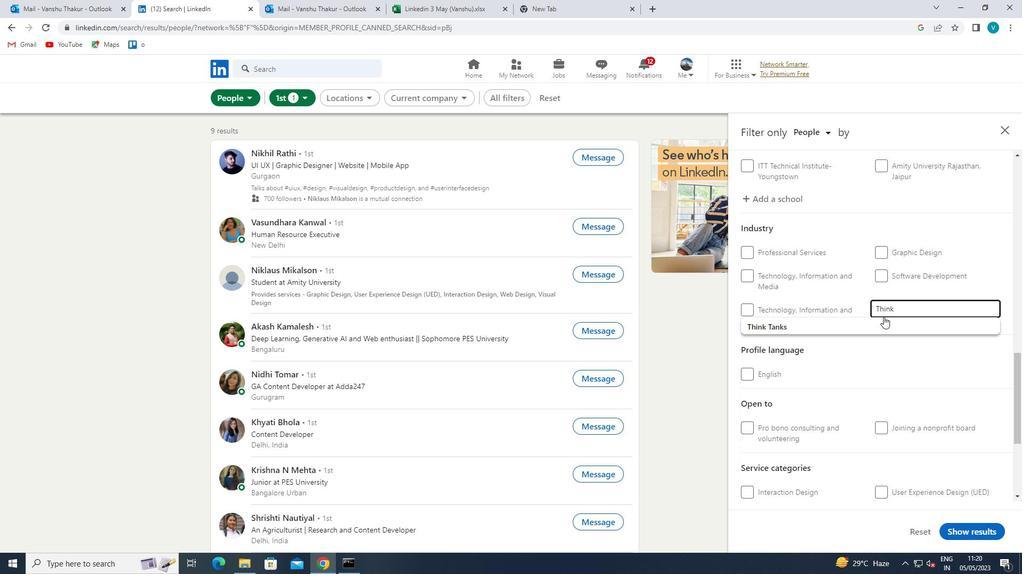 
Action: Mouse pressed left at (870, 326)
Screenshot: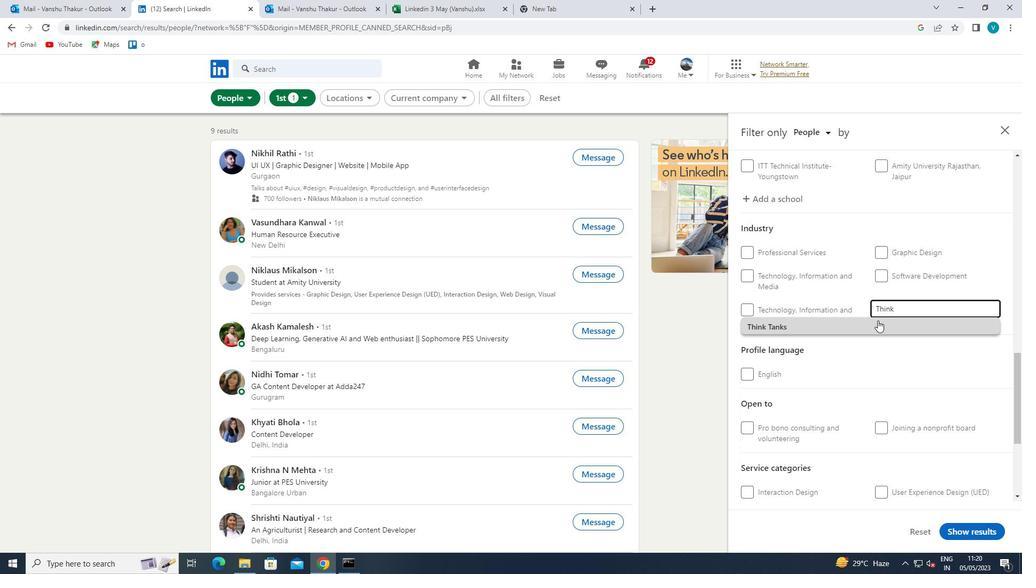 
Action: Mouse scrolled (870, 325) with delta (0, 0)
Screenshot: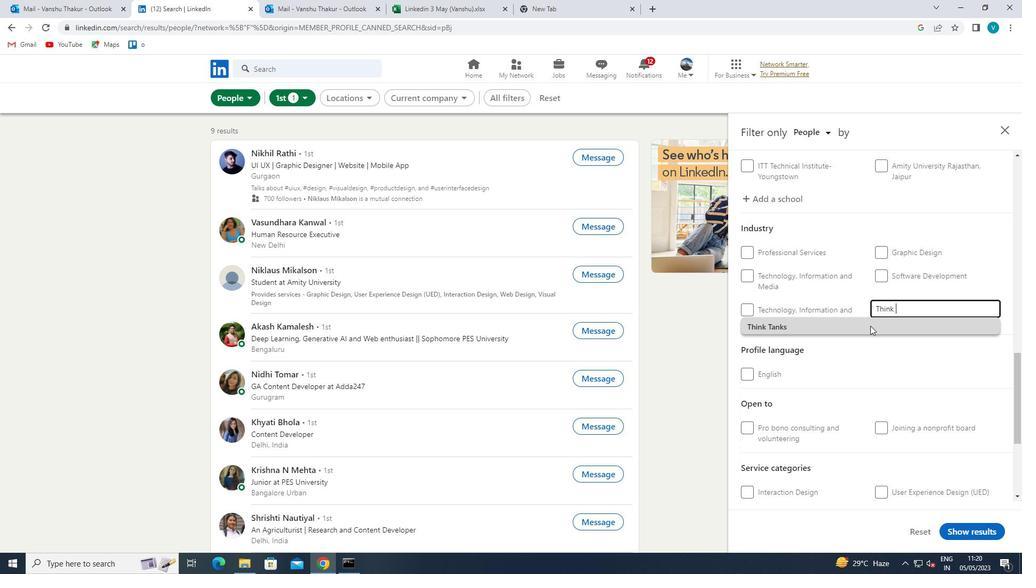 
Action: Mouse scrolled (870, 325) with delta (0, 0)
Screenshot: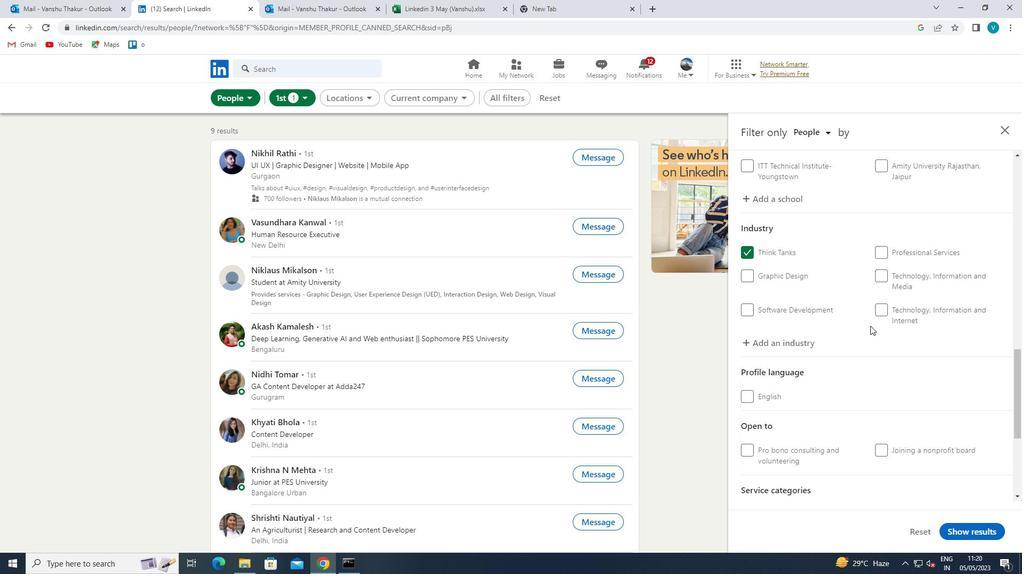 
Action: Mouse scrolled (870, 325) with delta (0, 0)
Screenshot: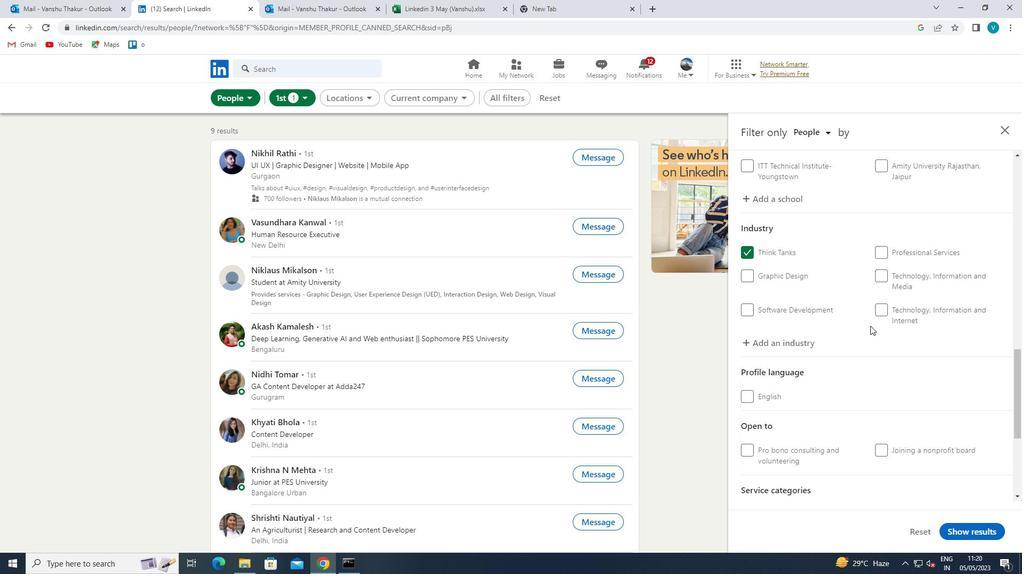 
Action: Mouse scrolled (870, 325) with delta (0, 0)
Screenshot: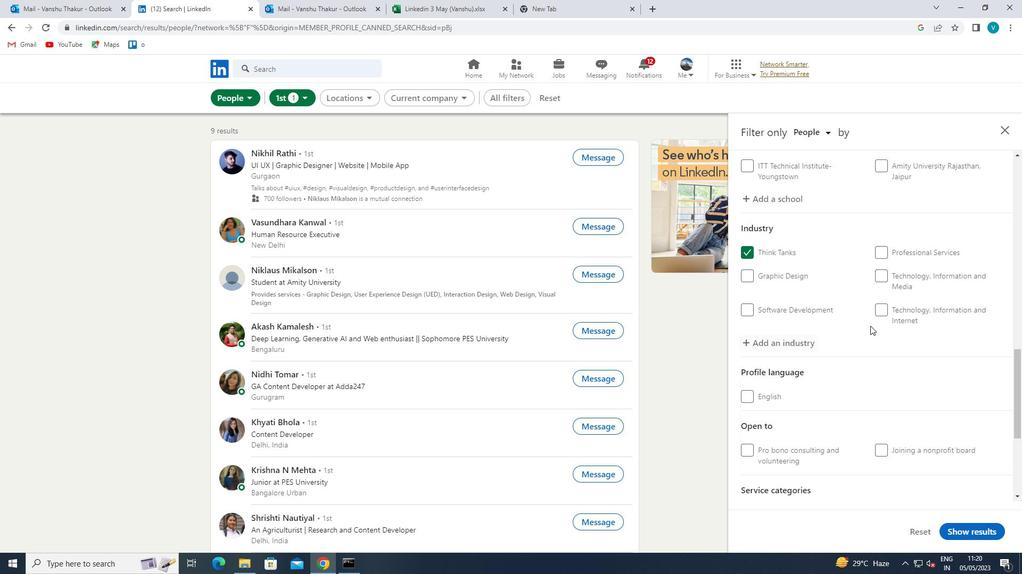 
Action: Mouse moved to (910, 348)
Screenshot: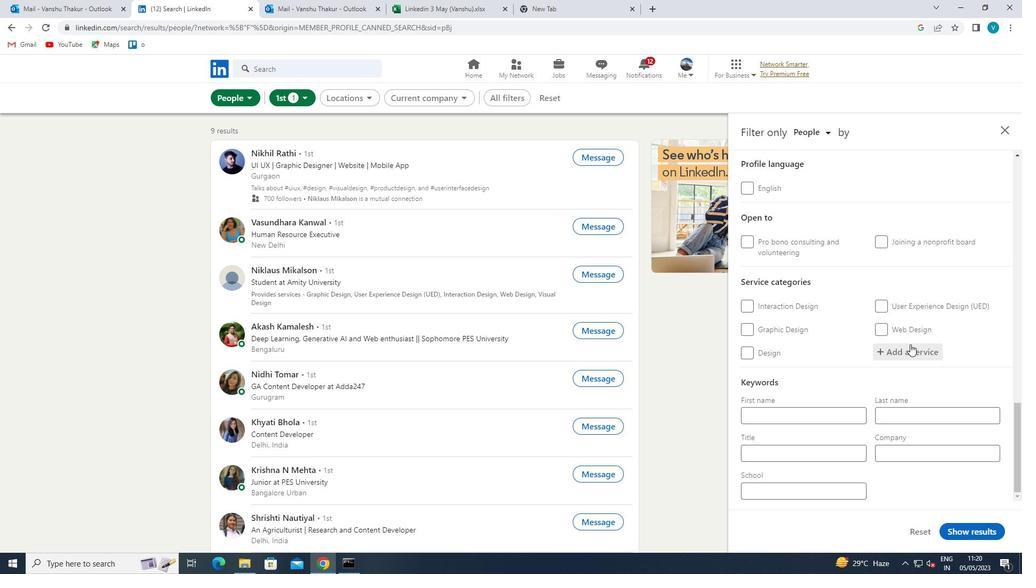 
Action: Mouse pressed left at (910, 348)
Screenshot: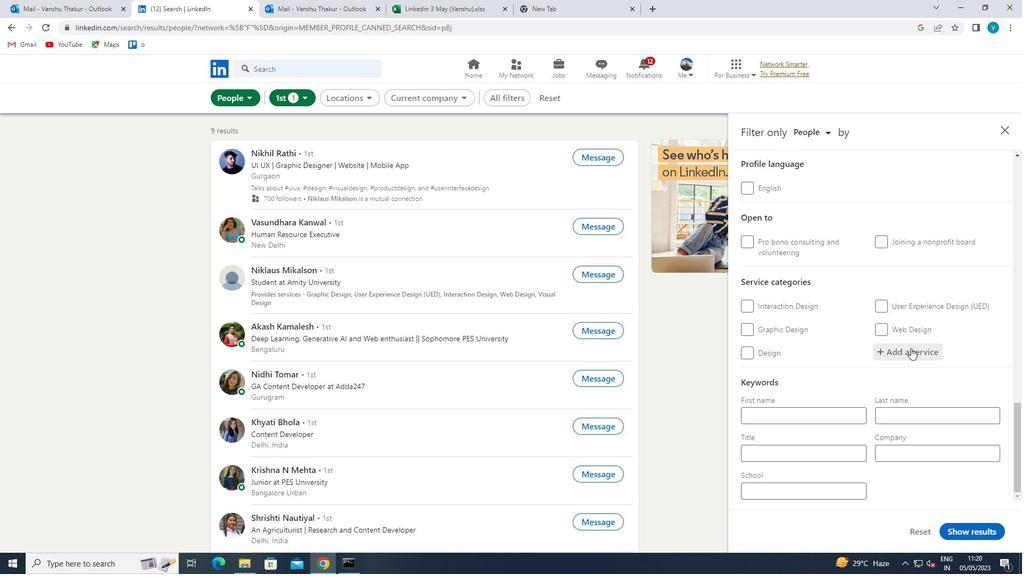 
Action: Key pressed <Key.shift>DIGITAL<Key.space>
Screenshot: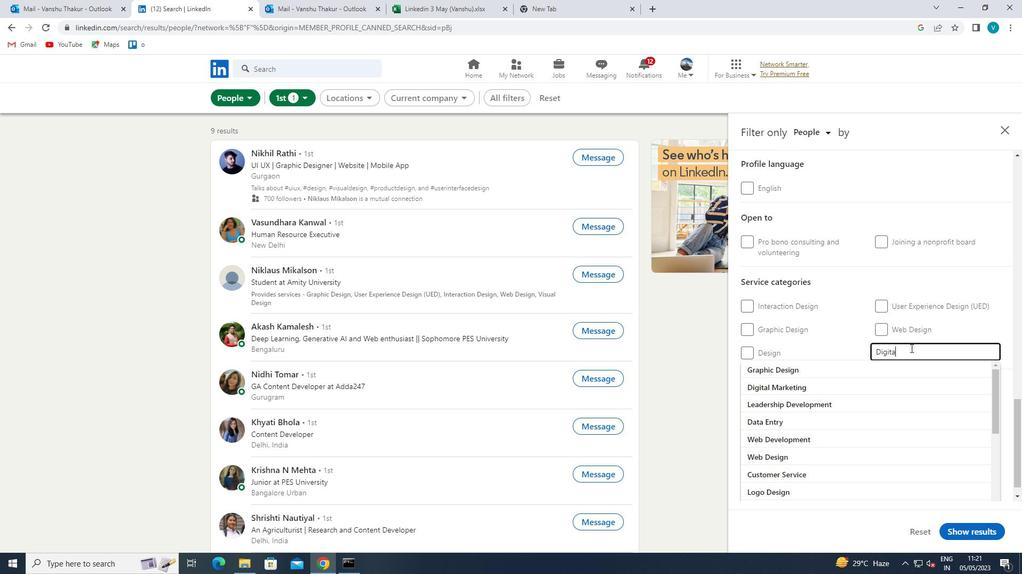 
Action: Mouse moved to (806, 362)
Screenshot: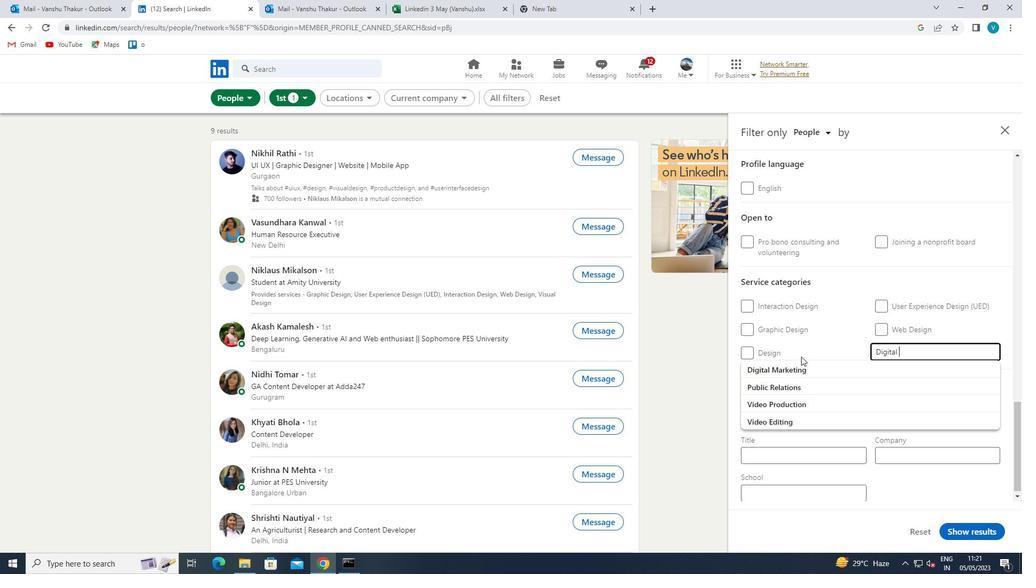 
Action: Mouse pressed left at (806, 362)
Screenshot: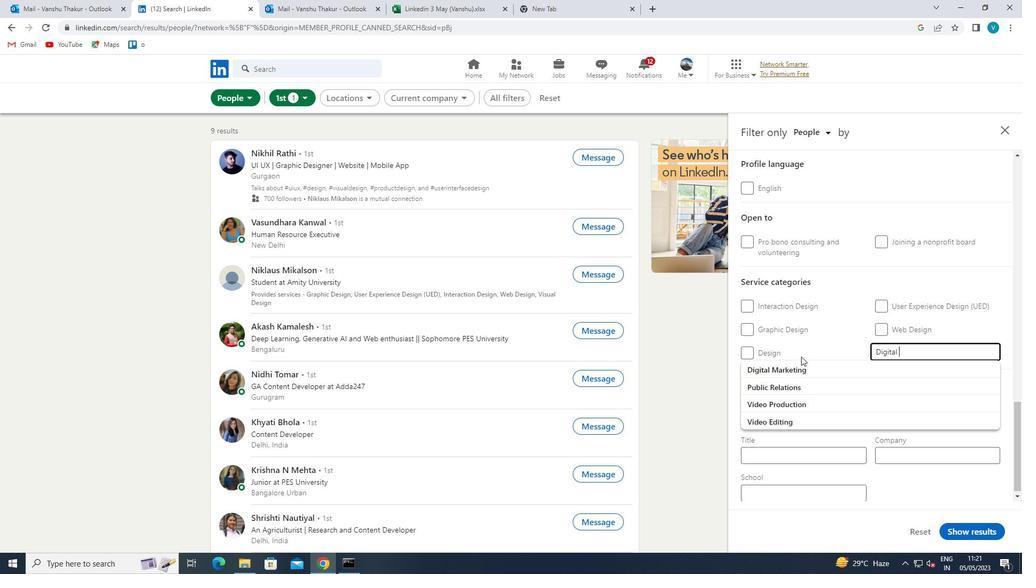 
Action: Mouse moved to (806, 363)
Screenshot: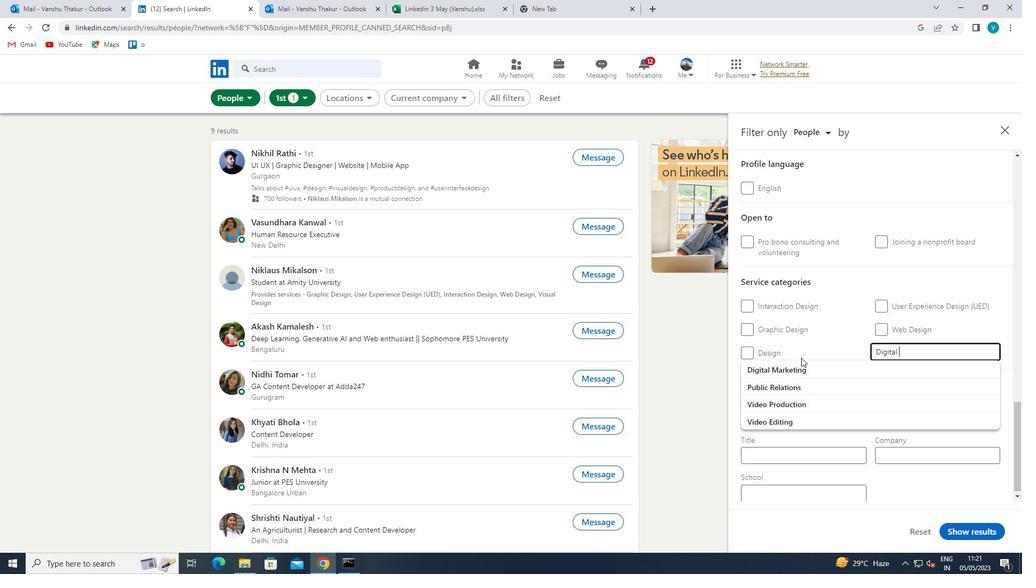 
Action: Mouse scrolled (806, 362) with delta (0, 0)
Screenshot: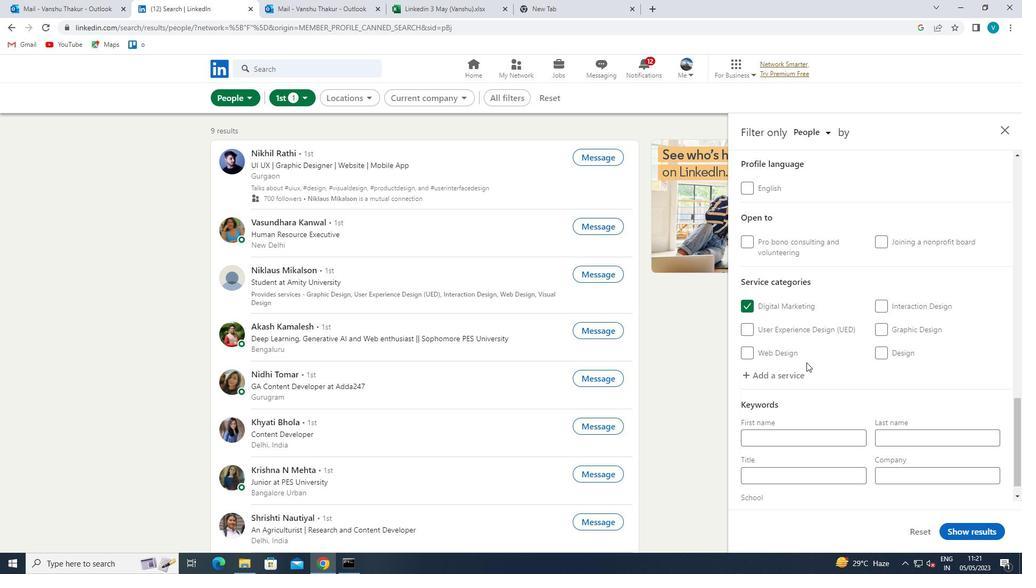 
Action: Mouse scrolled (806, 362) with delta (0, 0)
Screenshot: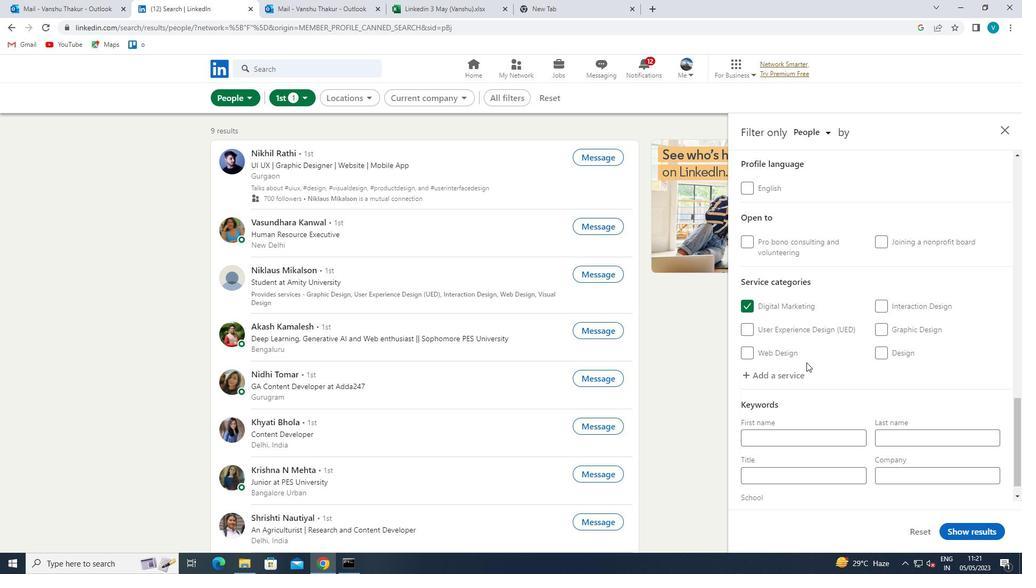 
Action: Mouse scrolled (806, 362) with delta (0, 0)
Screenshot: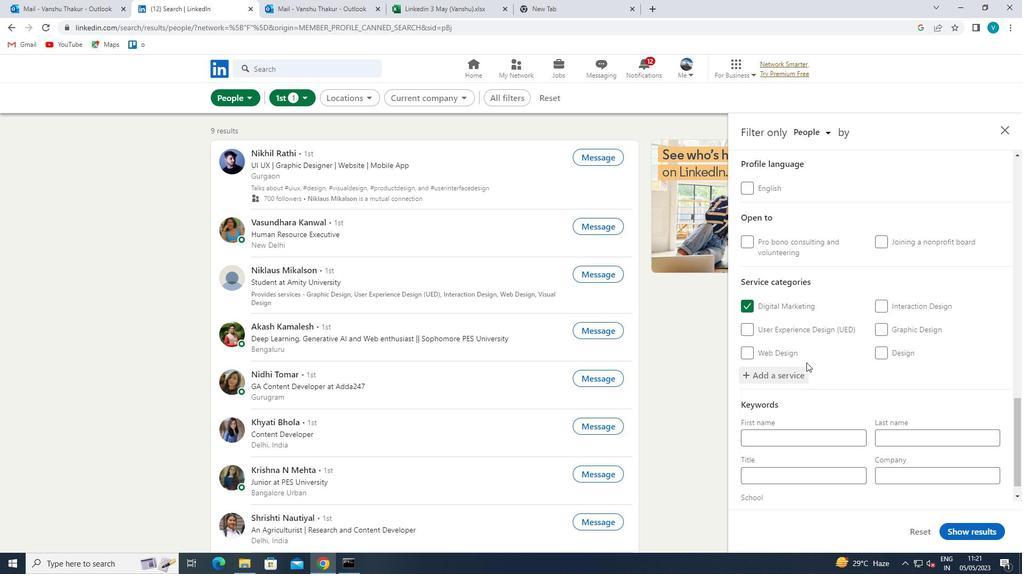 
Action: Mouse scrolled (806, 362) with delta (0, 0)
Screenshot: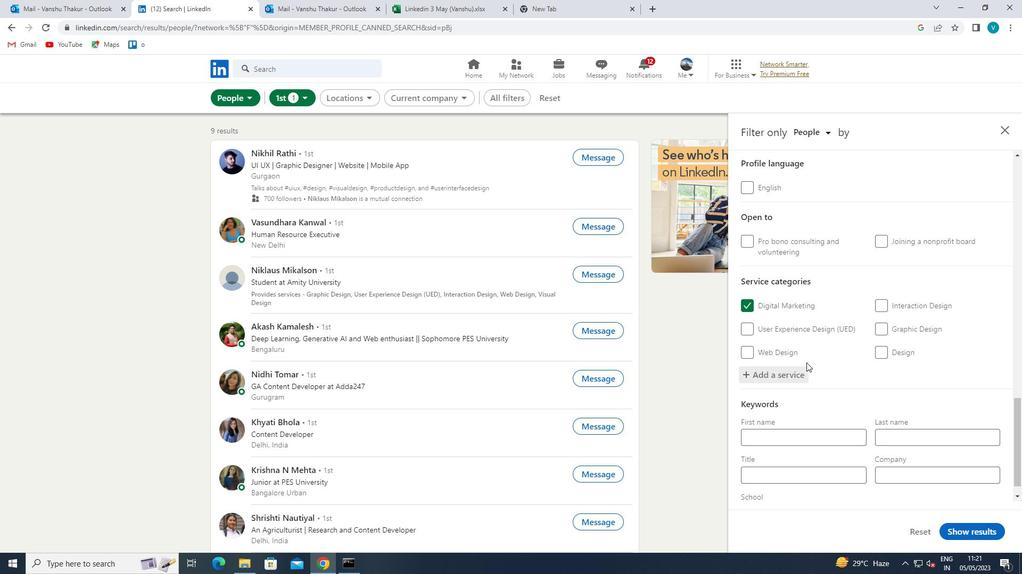 
Action: Mouse moved to (794, 446)
Screenshot: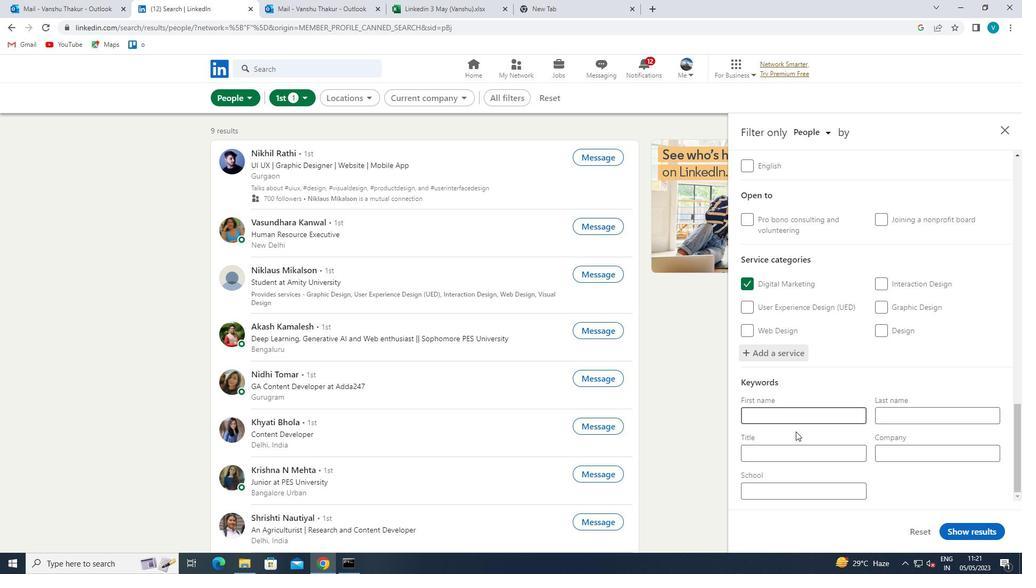 
Action: Mouse pressed left at (794, 446)
Screenshot: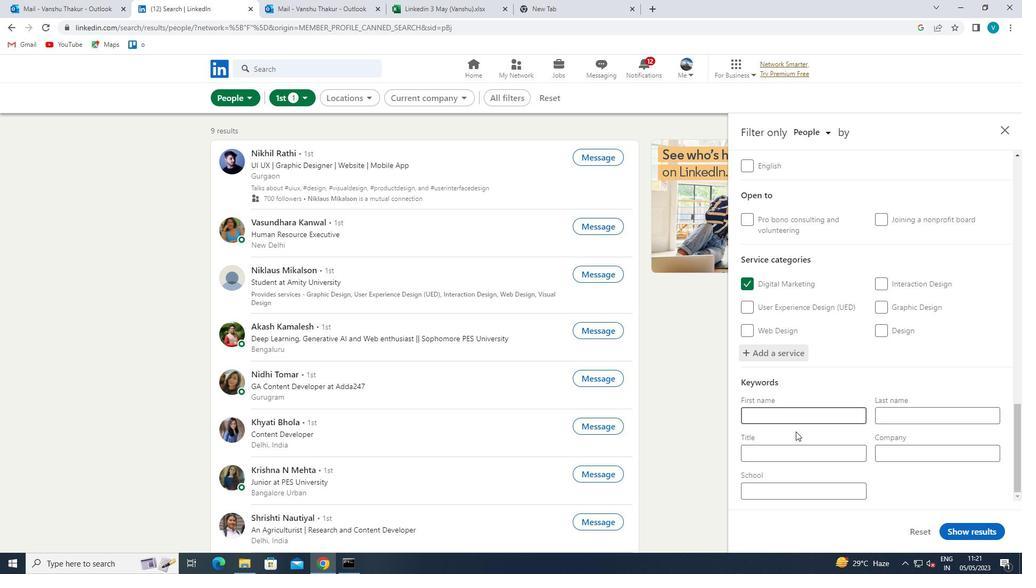 
Action: Key pressed <Key.shift>SCHOOL<Key.space><Key.shift>BUS<Key.space><Key.shift>DRIVER<Key.space>
Screenshot: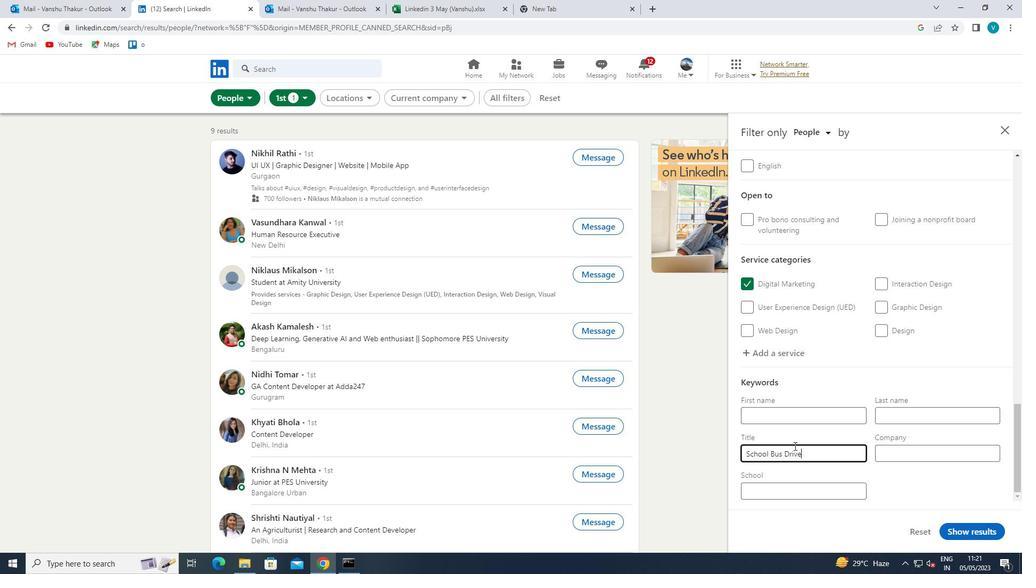
Action: Mouse moved to (983, 531)
Screenshot: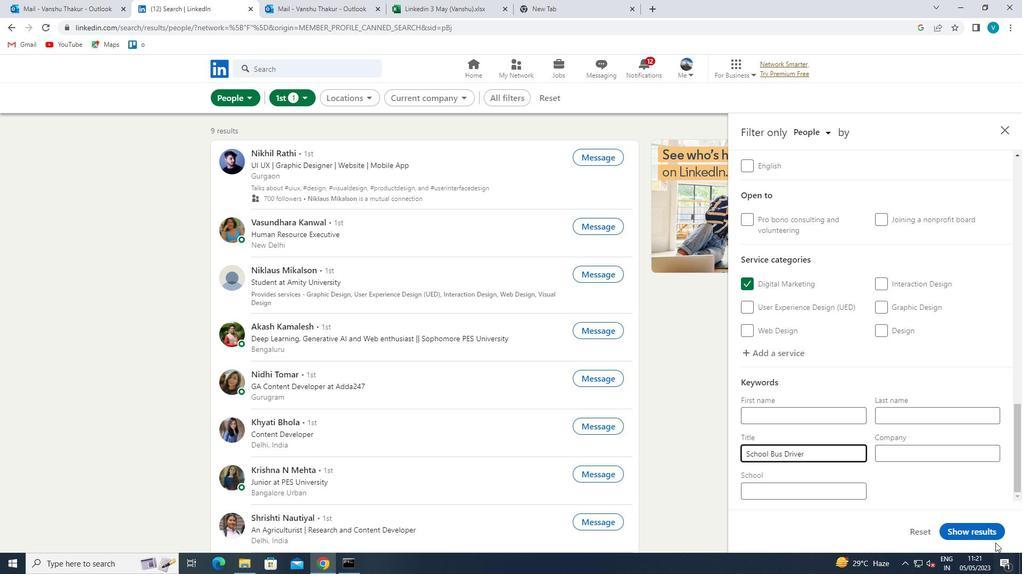 
Action: Mouse pressed left at (983, 531)
Screenshot: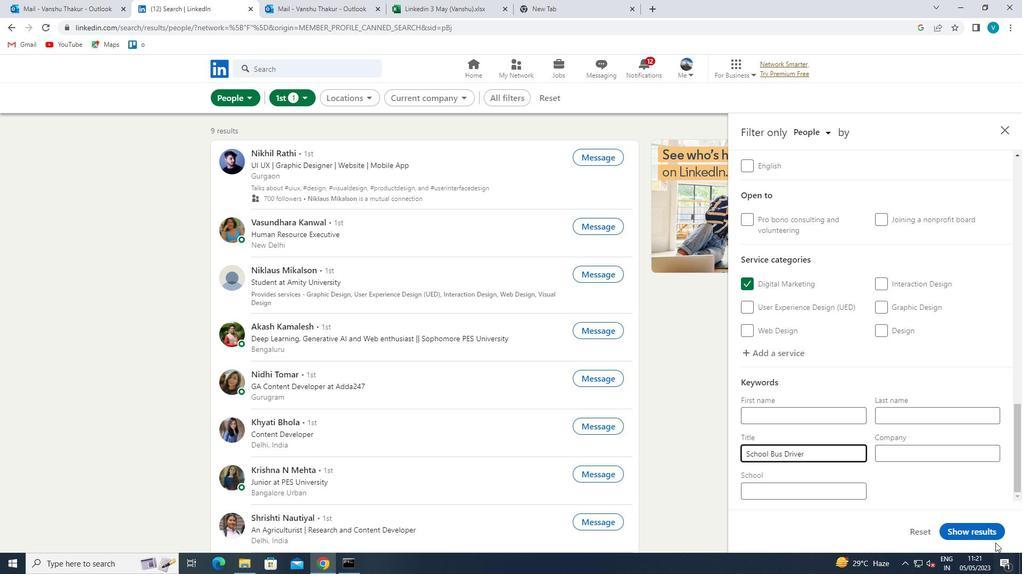 
Action: Mouse moved to (983, 530)
Screenshot: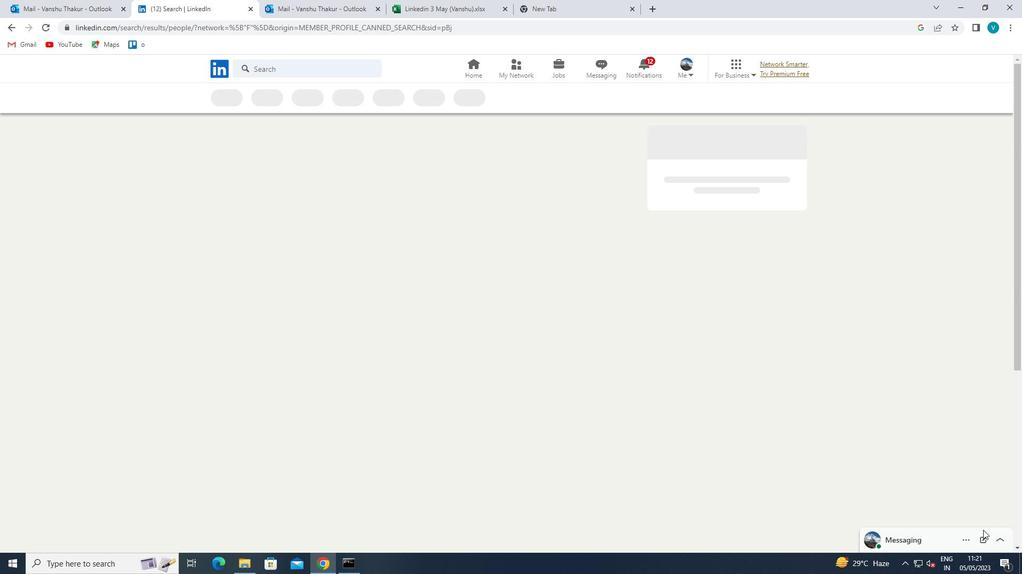 
